 Task: Send an email with the signature Daisy Wilson with the subject 'Service renewal' and the message 'I am sorry for any miscommunication on our end.' from softage.1@softage.net to softage.4@softage.net with an attached document Data_sheet.pdf and move the email from Sent Items to the folder Network
Action: Key pressed n
Screenshot: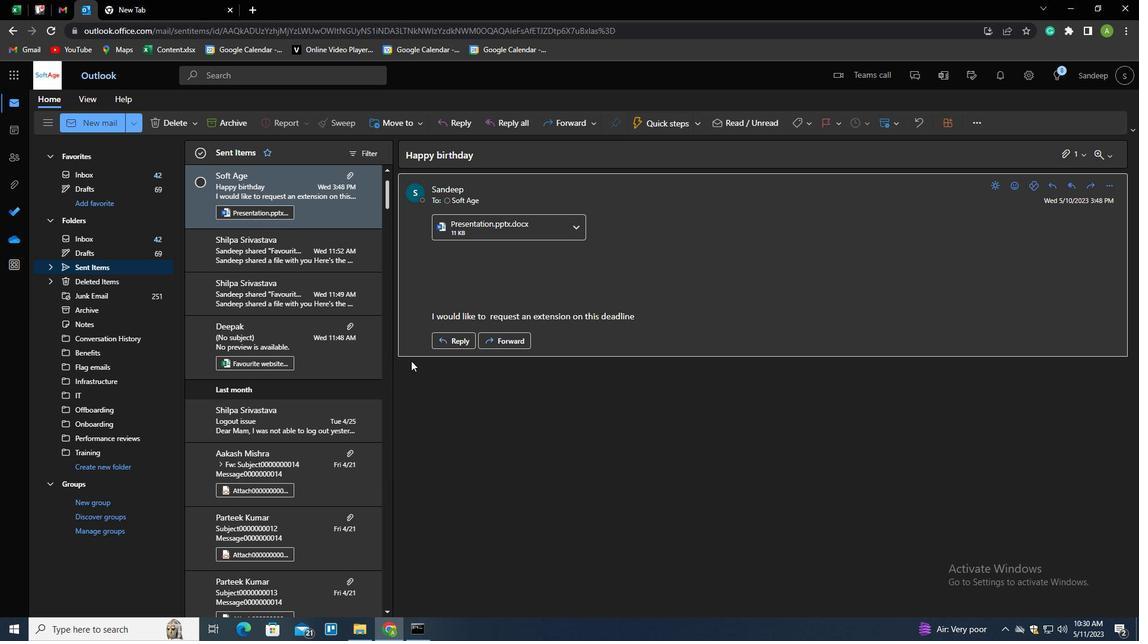 
Action: Mouse moved to (797, 125)
Screenshot: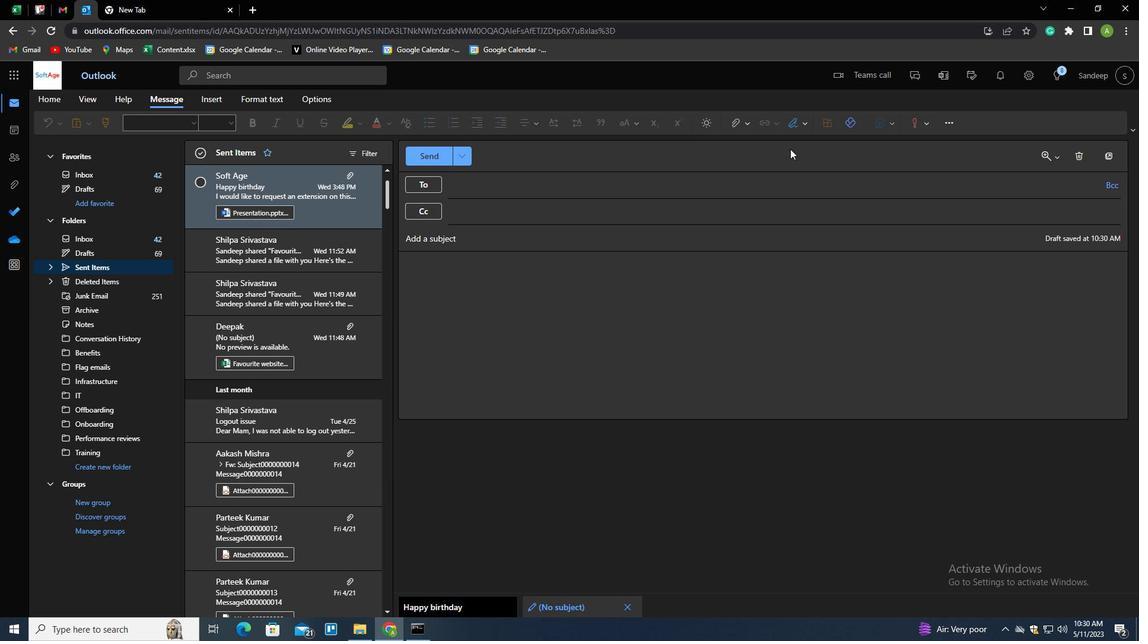
Action: Mouse pressed left at (797, 125)
Screenshot: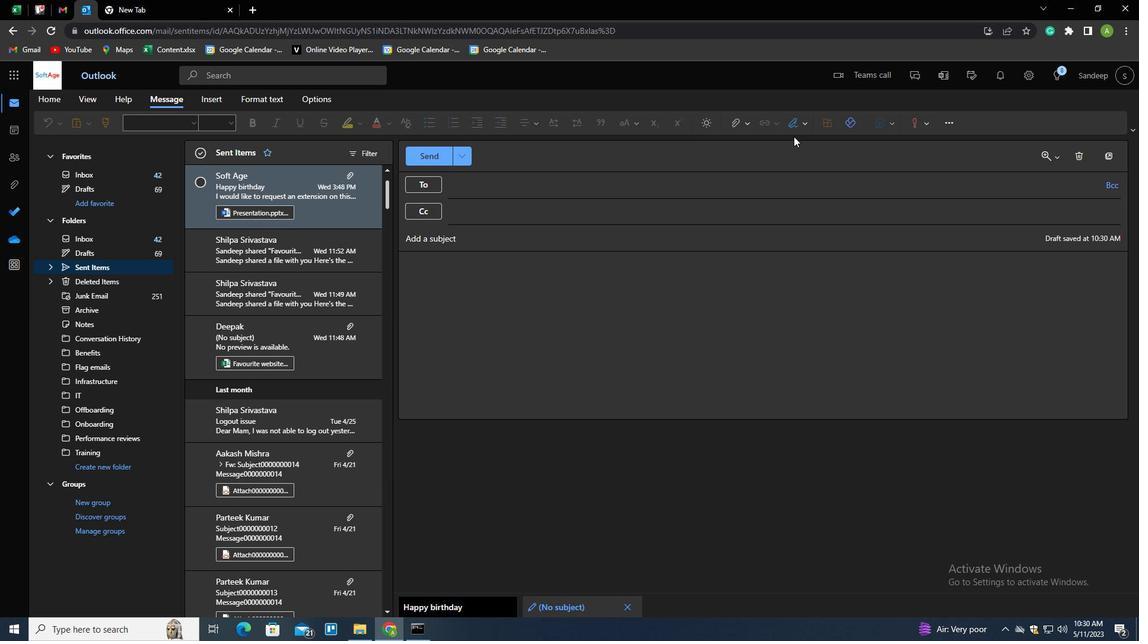 
Action: Mouse moved to (777, 170)
Screenshot: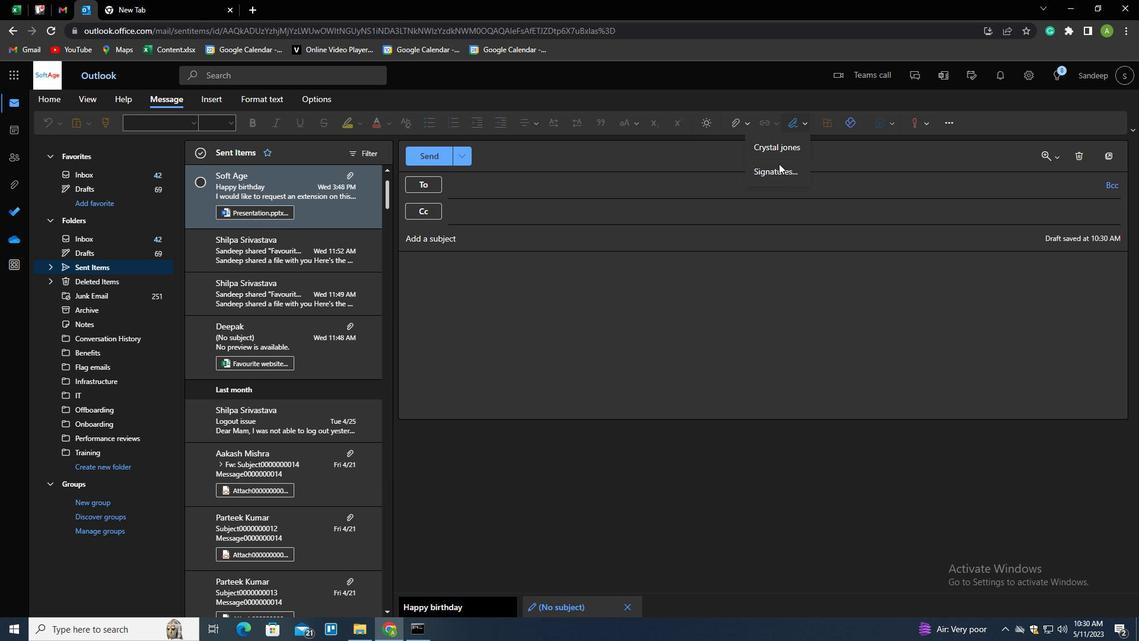 
Action: Mouse pressed left at (777, 170)
Screenshot: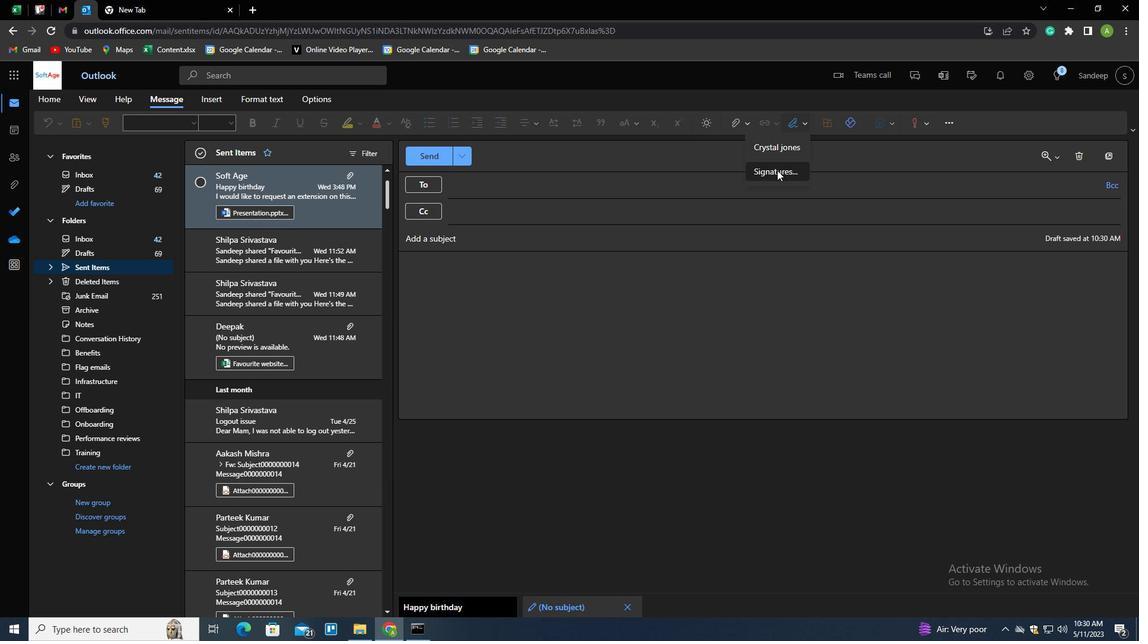 
Action: Mouse moved to (803, 213)
Screenshot: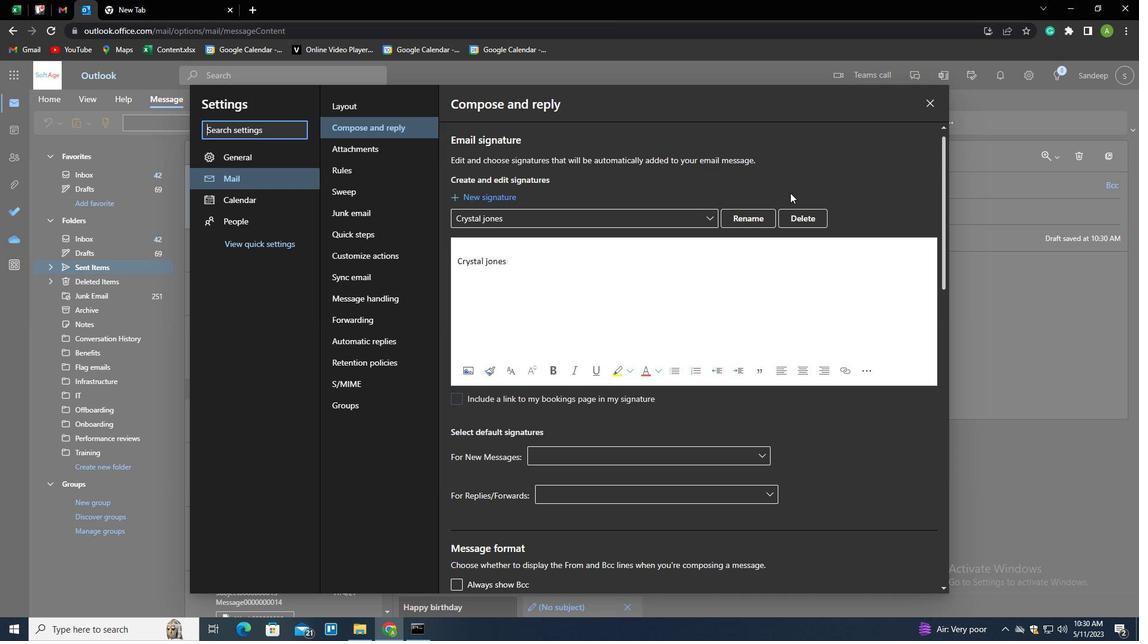 
Action: Mouse pressed left at (803, 213)
Screenshot: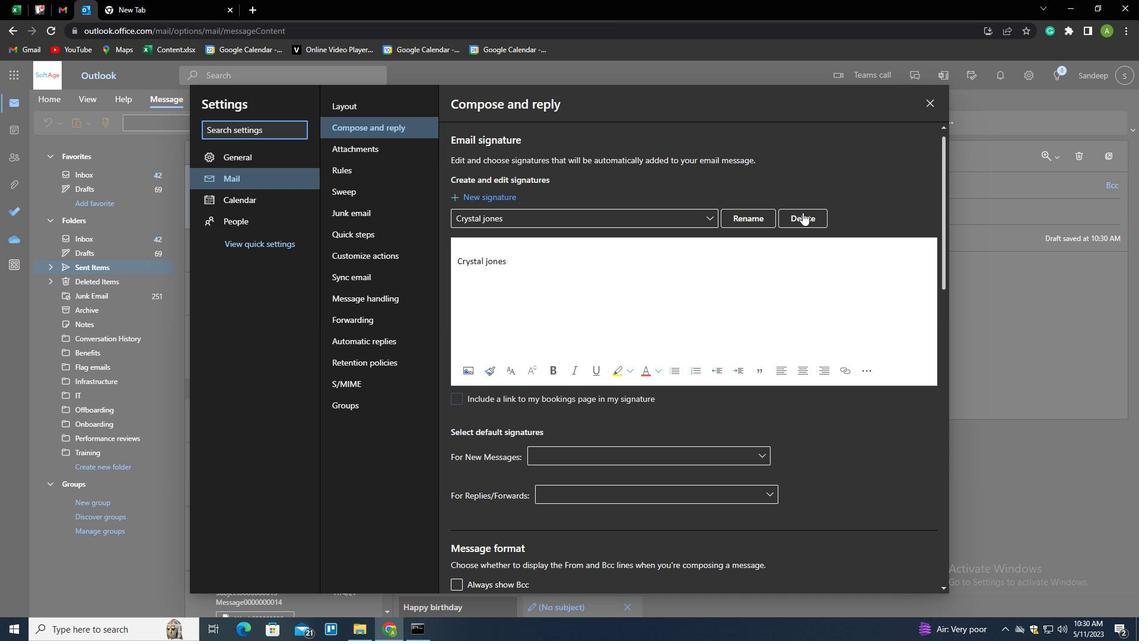 
Action: Mouse moved to (797, 215)
Screenshot: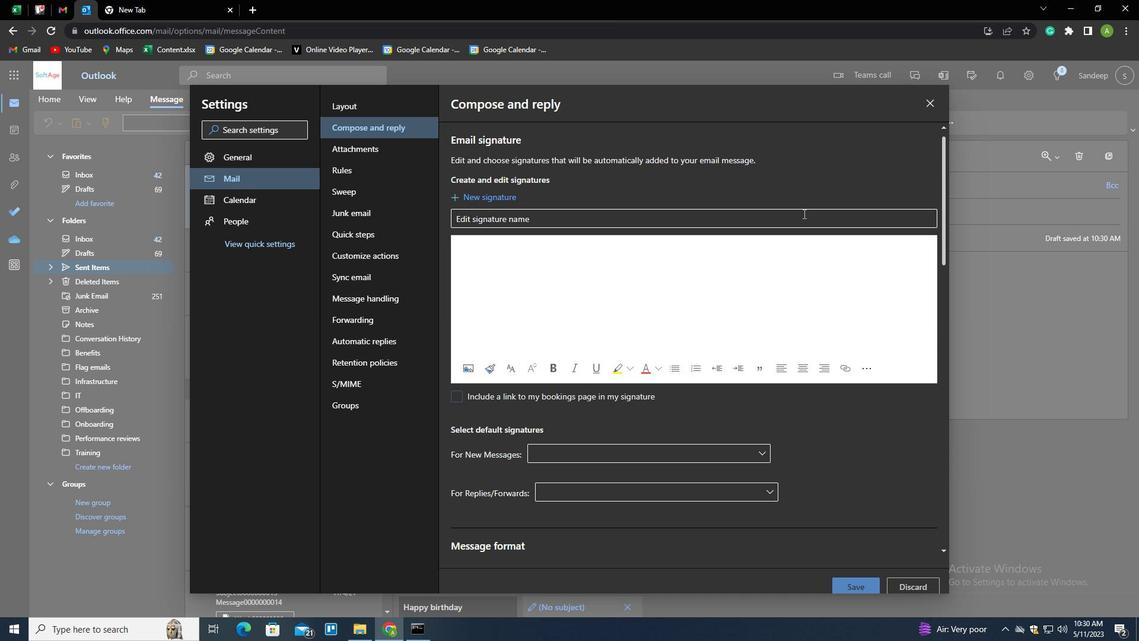 
Action: Mouse pressed left at (797, 215)
Screenshot: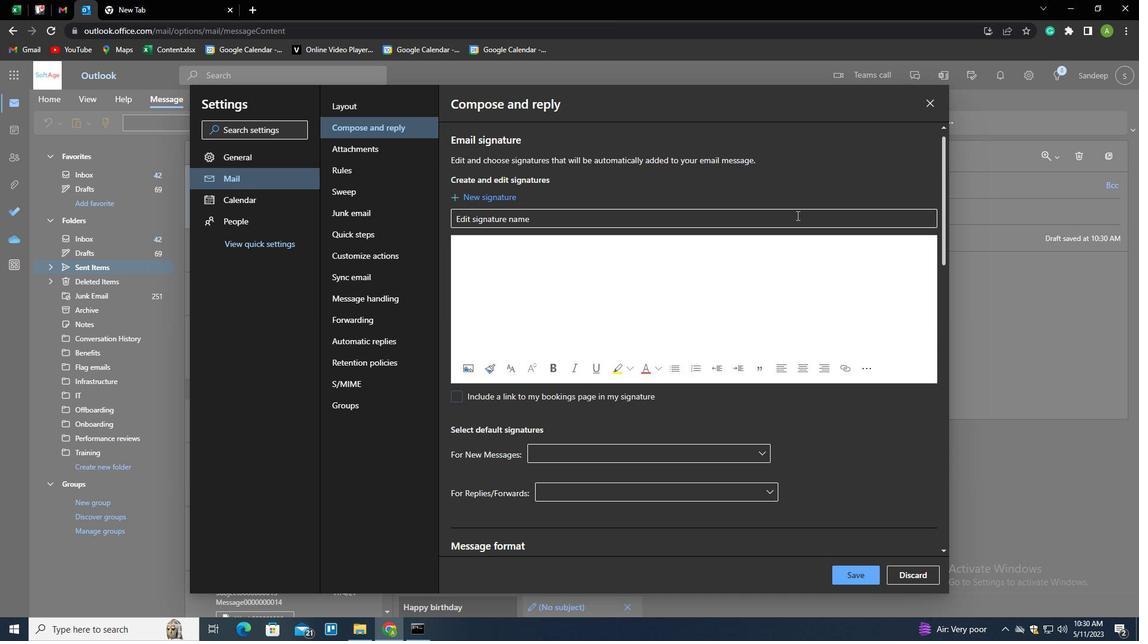 
Action: Mouse moved to (797, 215)
Screenshot: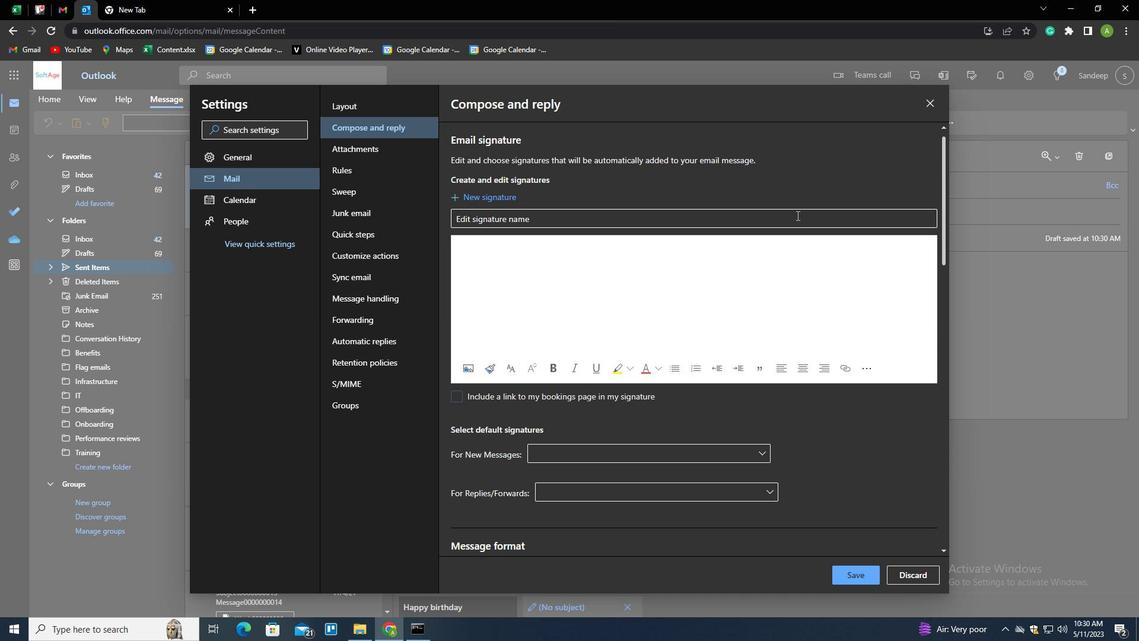 
Action: Key pressed <Key.shift>DAUS<Key.backspace><Key.backspace>ISY<Key.space><Key.shift>WILSON<Key.tab><Key.shift_r><Key.enter><Key.enter><Key.shift>DAISY<Key.space><Key.shift><Key.shift>WILSON
Screenshot: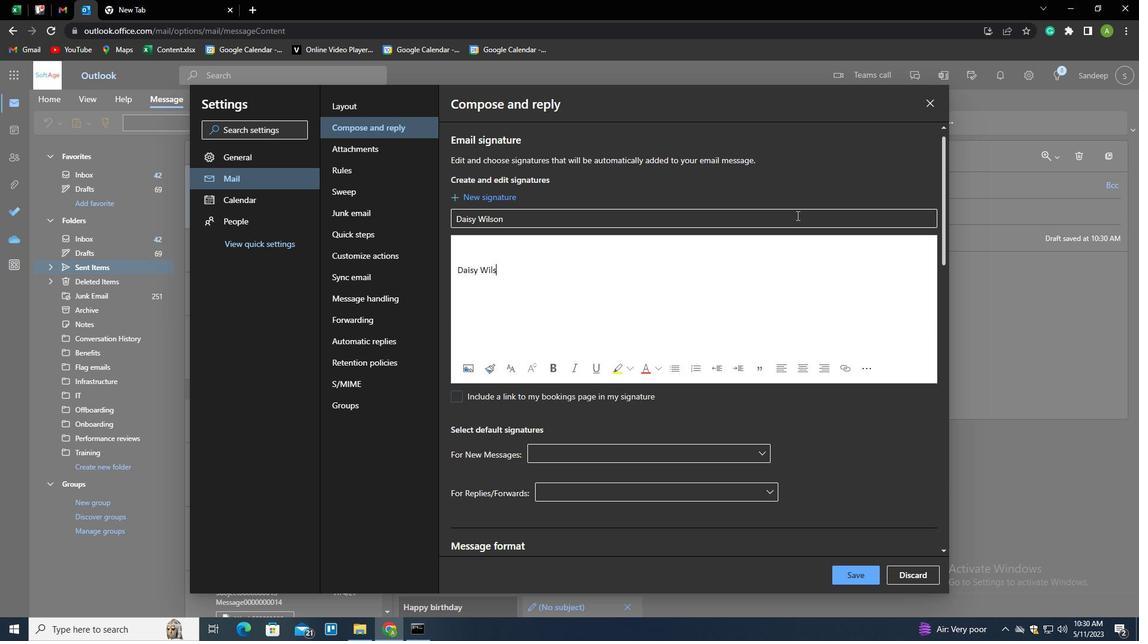 
Action: Mouse moved to (840, 575)
Screenshot: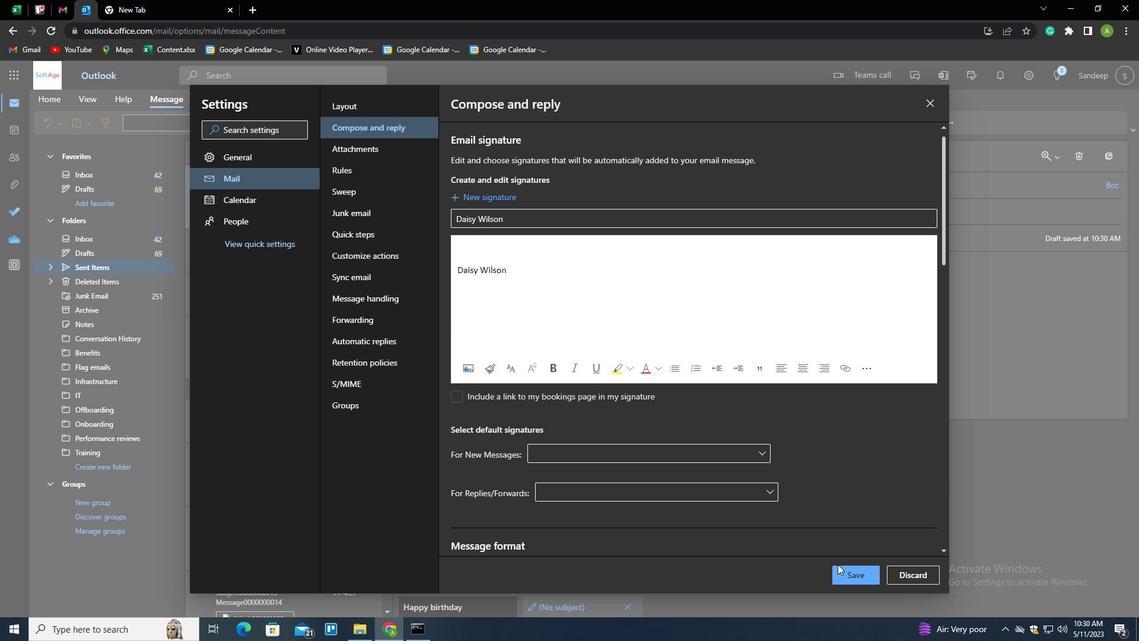 
Action: Mouse pressed left at (840, 575)
Screenshot: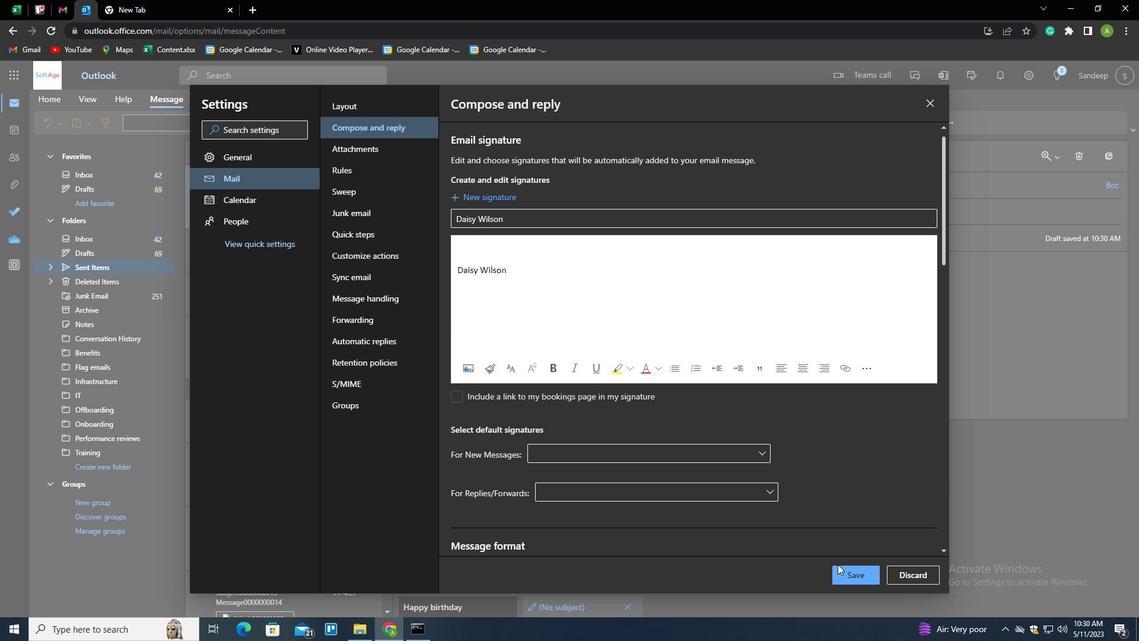 
Action: Mouse moved to (978, 365)
Screenshot: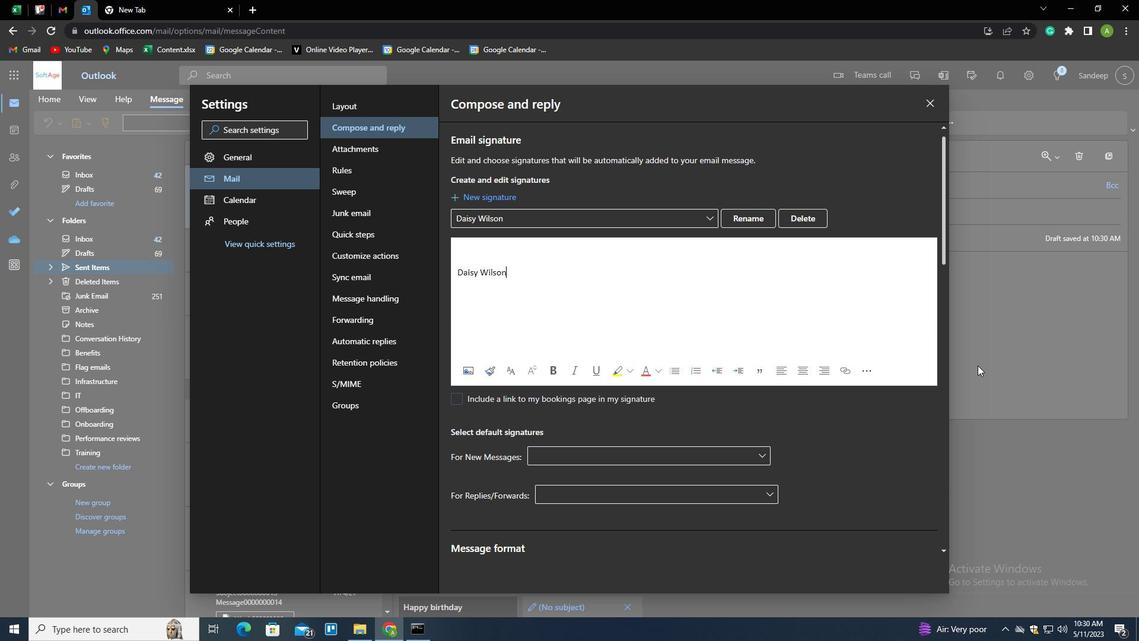 
Action: Mouse pressed left at (978, 365)
Screenshot: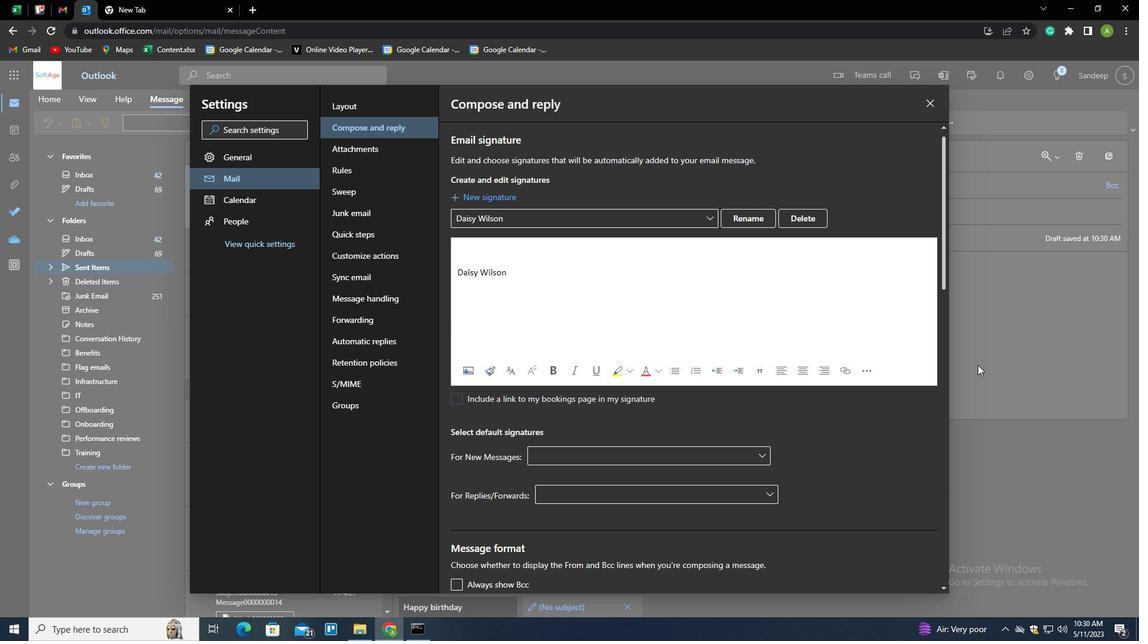 
Action: Mouse moved to (807, 129)
Screenshot: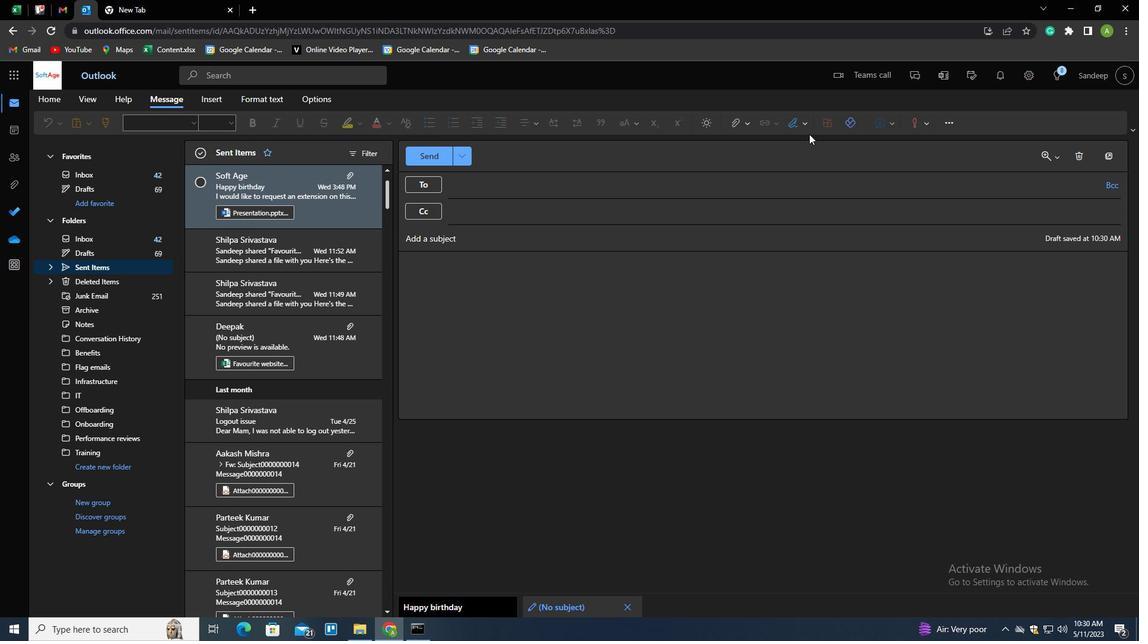 
Action: Mouse pressed left at (807, 129)
Screenshot: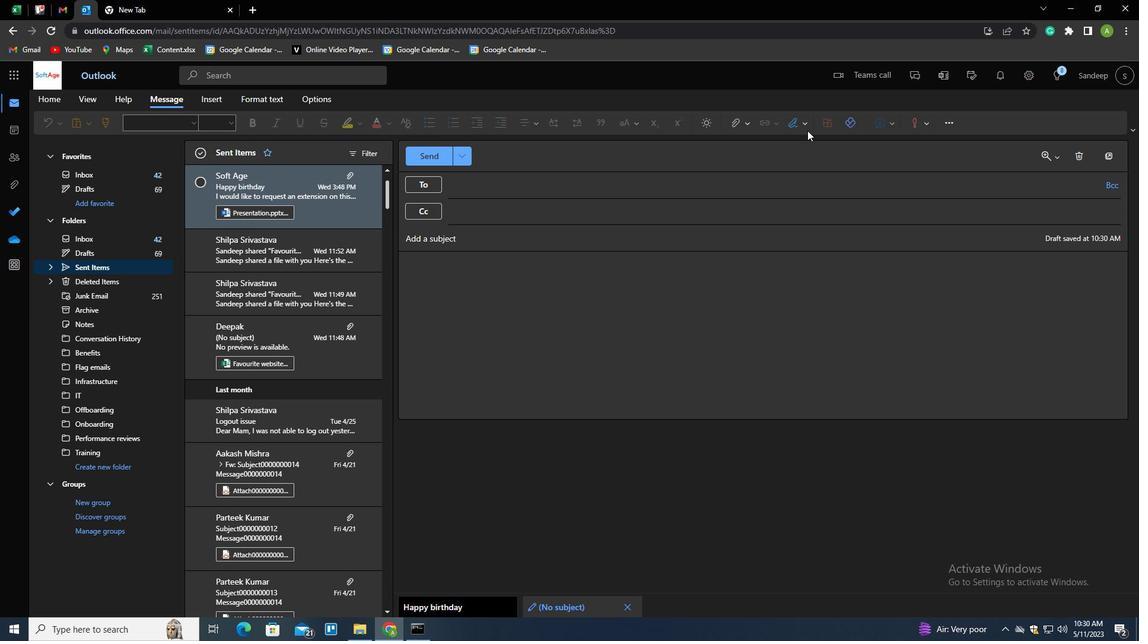 
Action: Mouse moved to (792, 143)
Screenshot: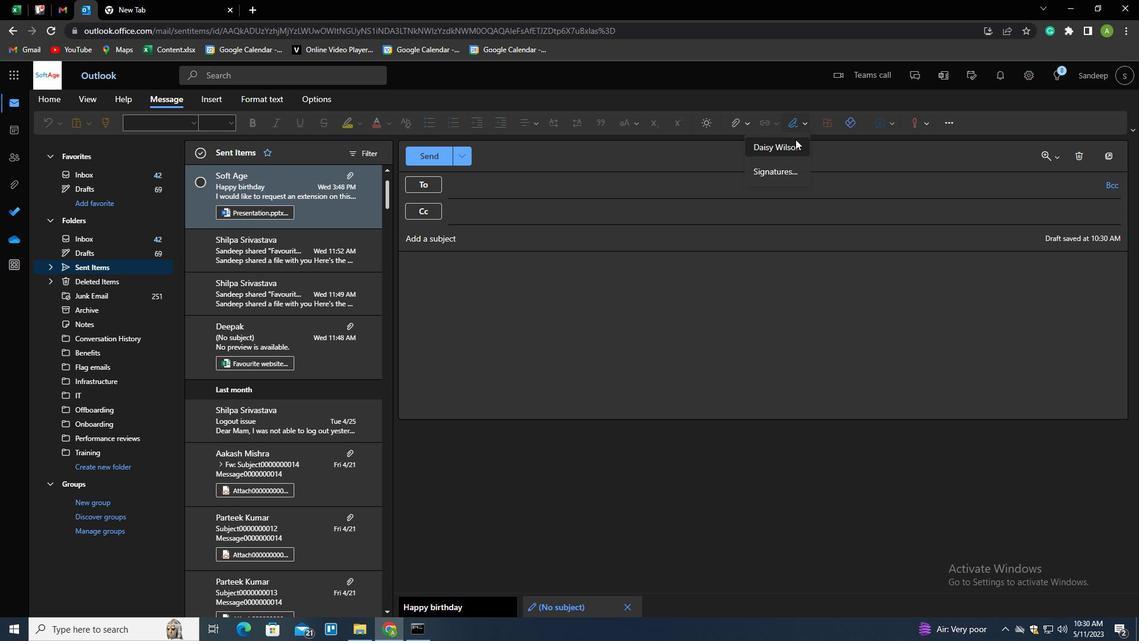 
Action: Mouse pressed left at (792, 143)
Screenshot: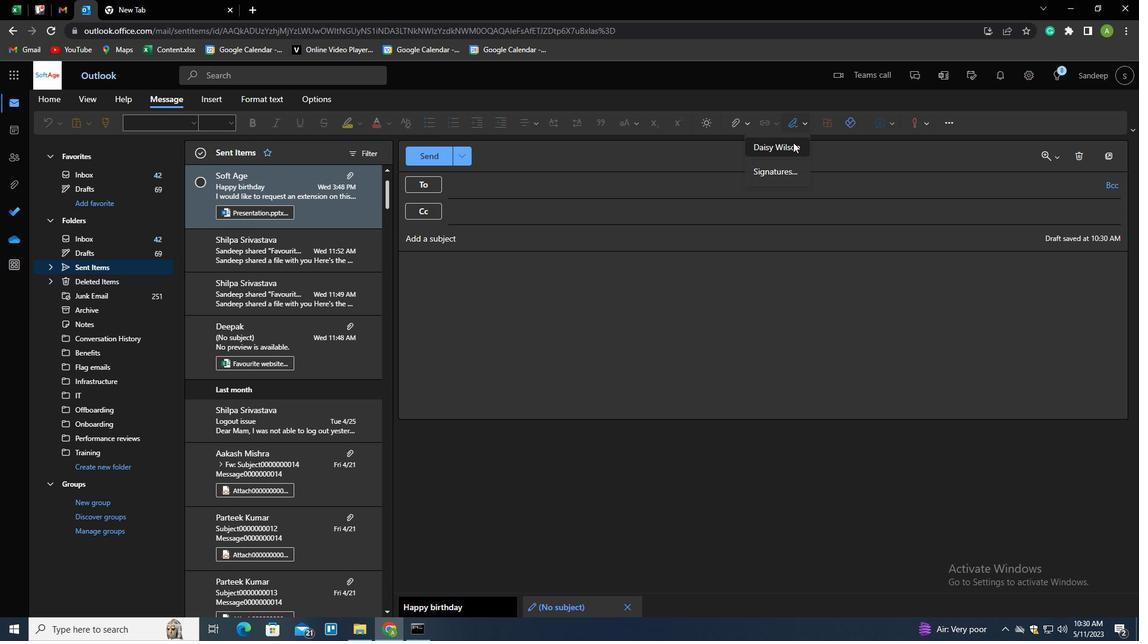 
Action: Mouse moved to (490, 236)
Screenshot: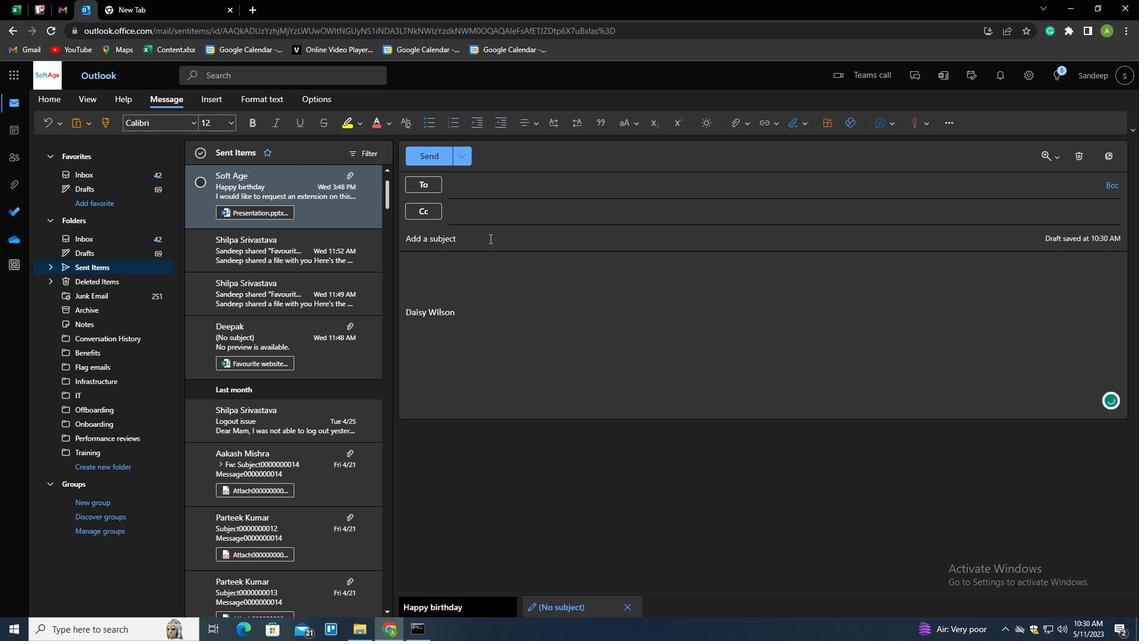 
Action: Mouse pressed left at (490, 236)
Screenshot: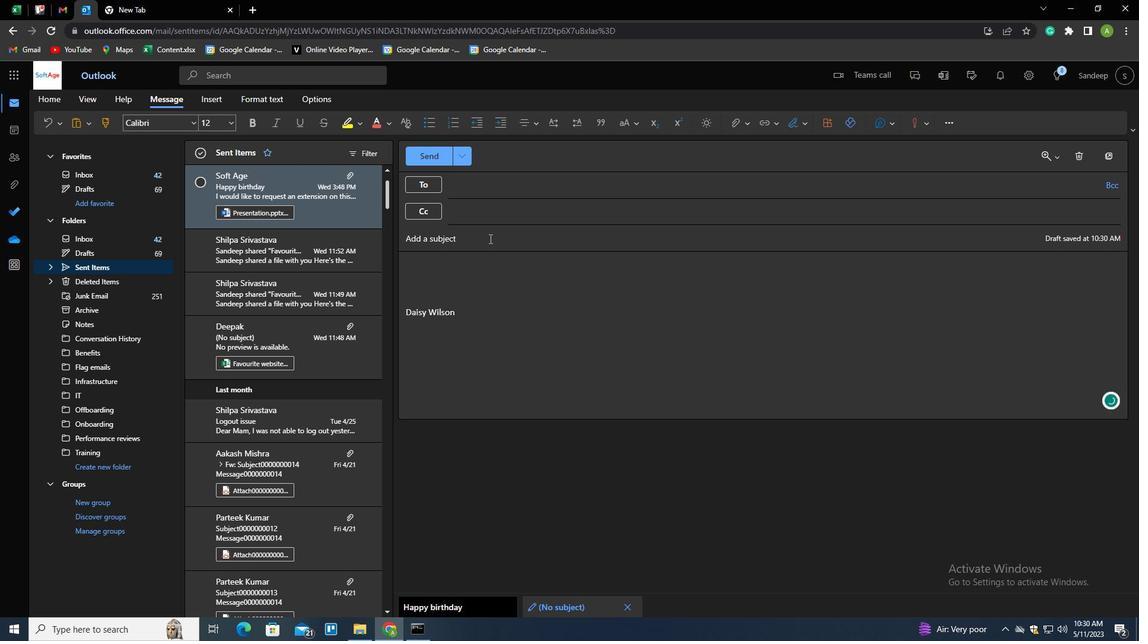 
Action: Key pressed <Key.shift>SERVICE<Key.space>RENEWAL
Screenshot: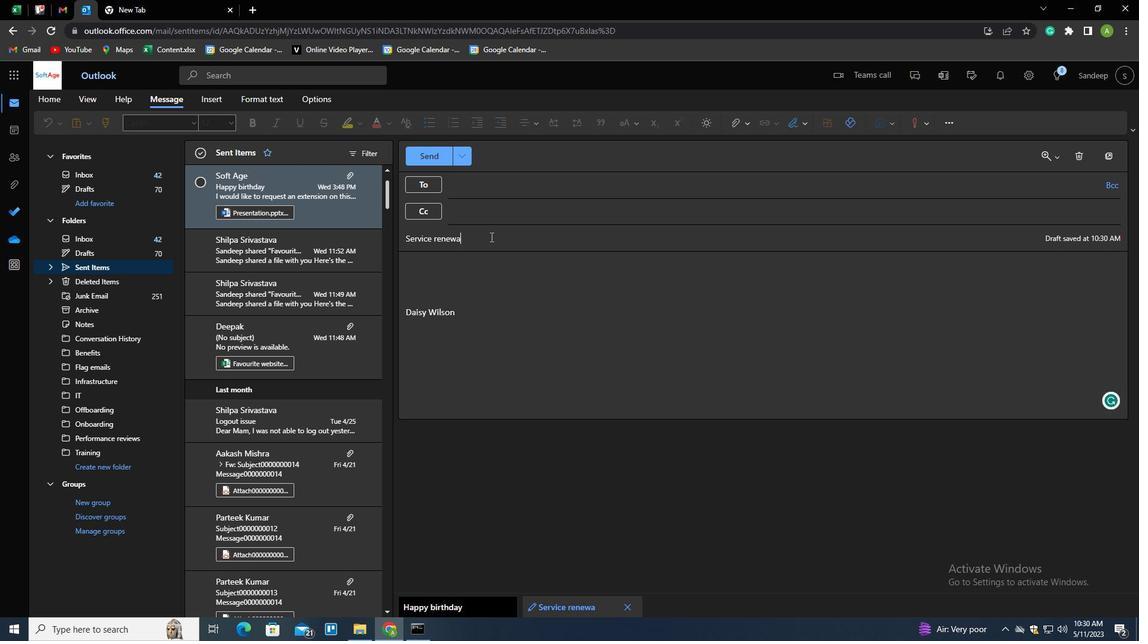 
Action: Mouse moved to (498, 312)
Screenshot: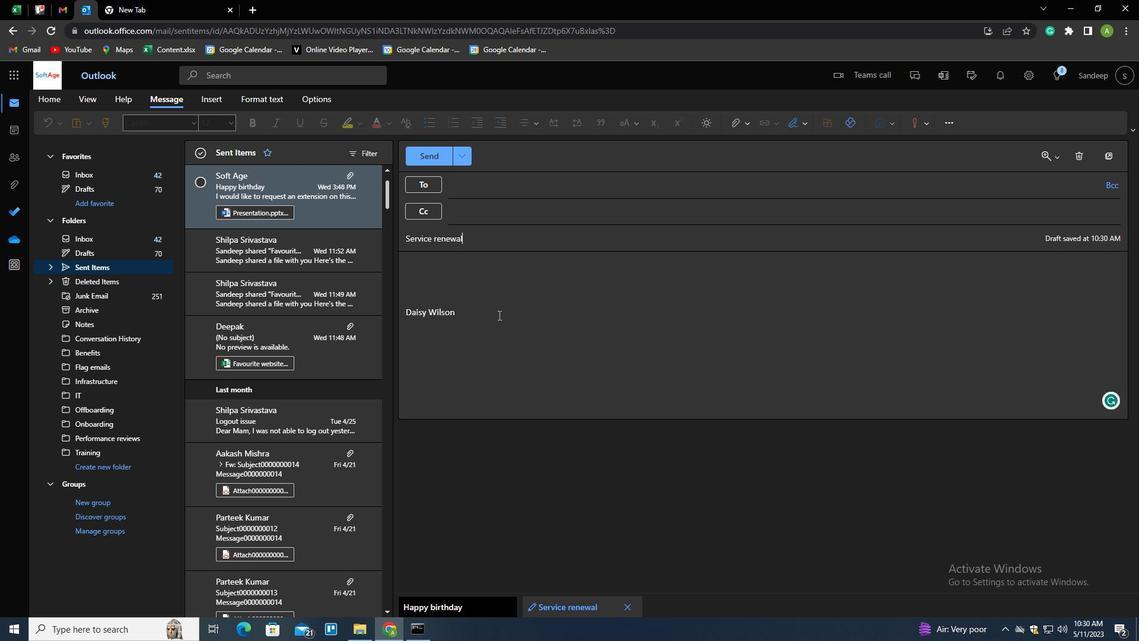 
Action: Mouse pressed left at (498, 312)
Screenshot: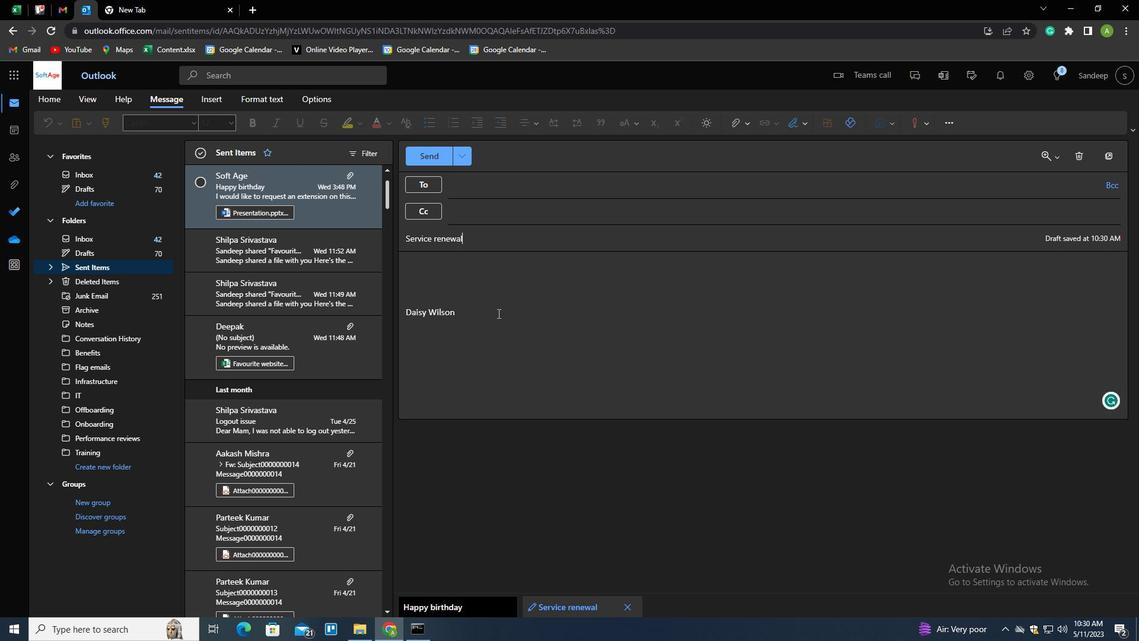 
Action: Key pressed <Key.shift_r><Key.enter><Key.shift>T<Key.backspace><Key.shift>I<Key.space>AM<Key.space>SORRY<Key.space>FOR<Key.space>ANY<Key.space>MISCOMMUNICATION<Key.space>ON<Key.space>OUR<Key.space>END.
Screenshot: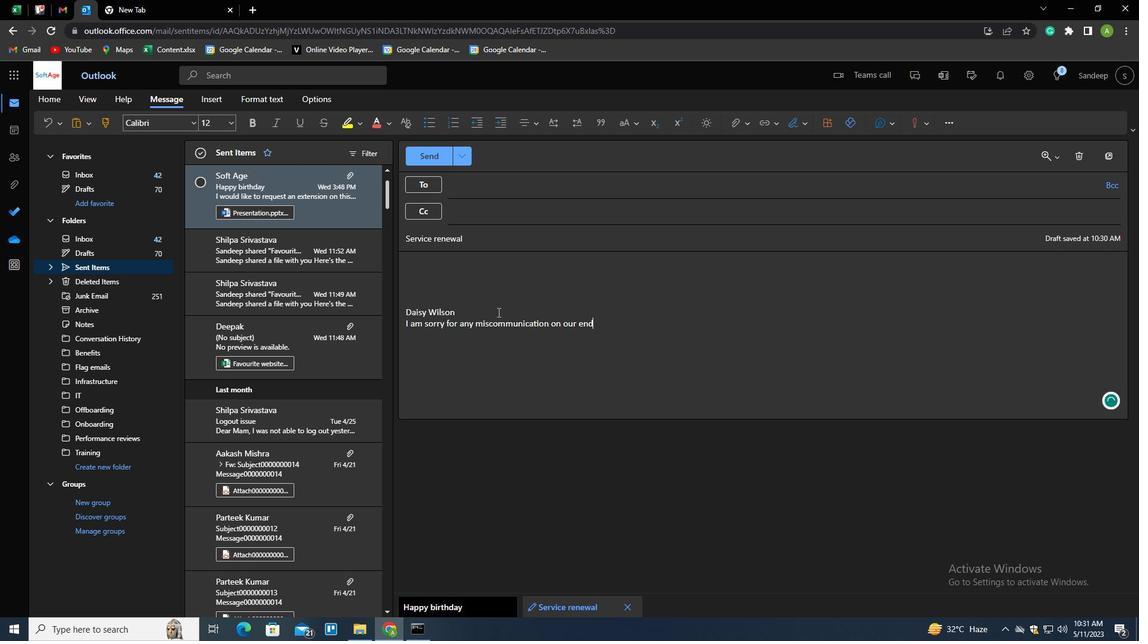 
Action: Mouse moved to (479, 188)
Screenshot: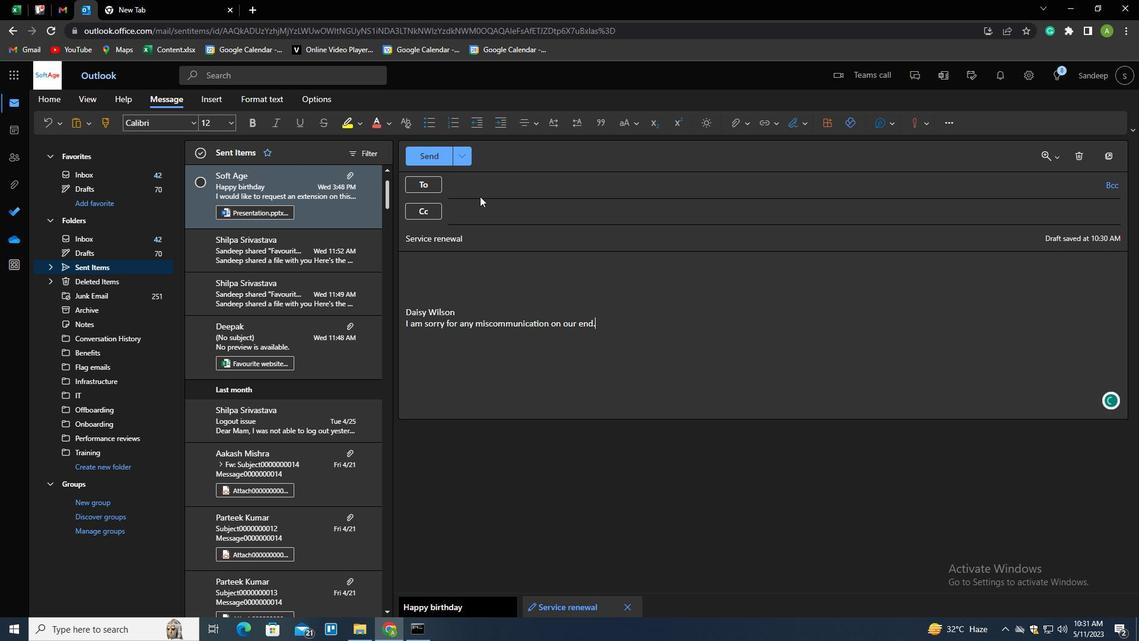 
Action: Mouse pressed left at (479, 188)
Screenshot: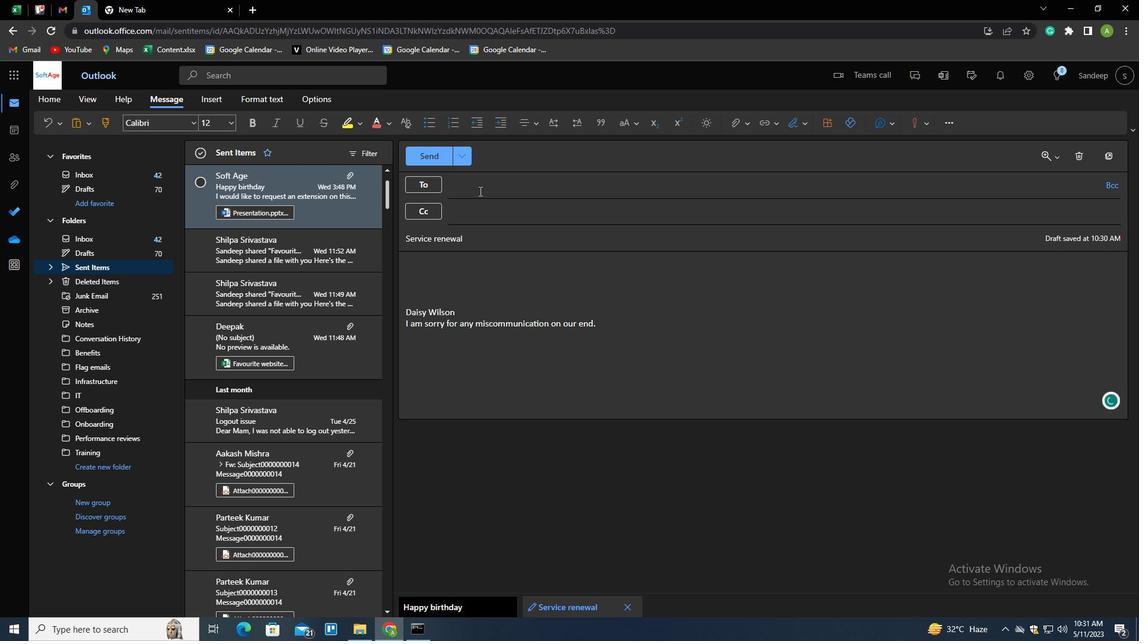
Action: Key pressed SOFTAGE.4
Screenshot: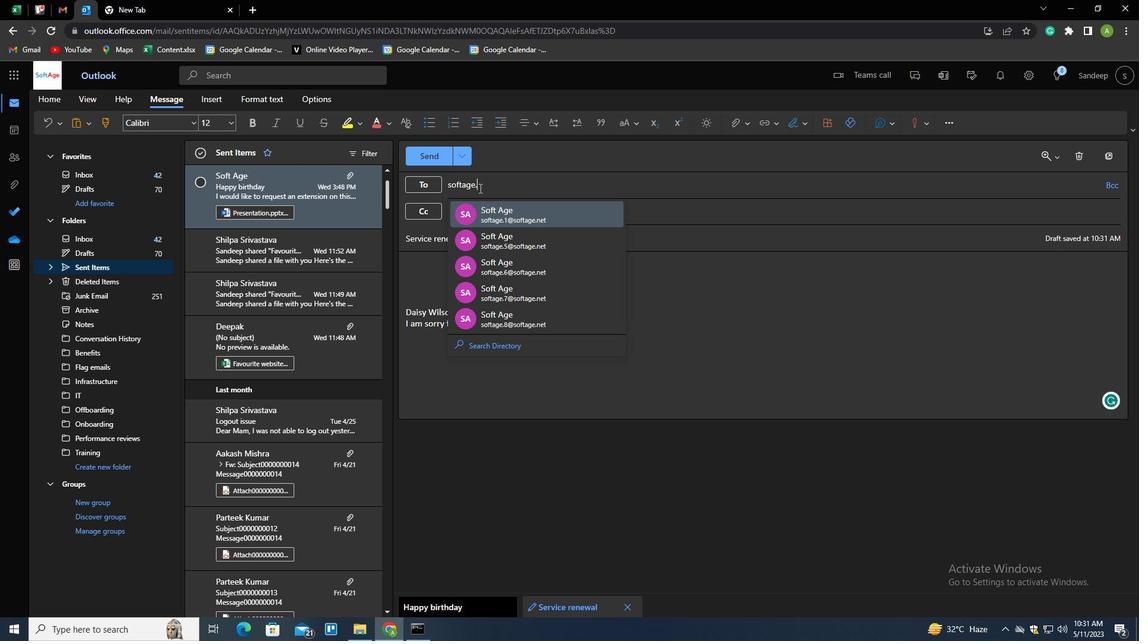 
Action: Mouse moved to (495, 211)
Screenshot: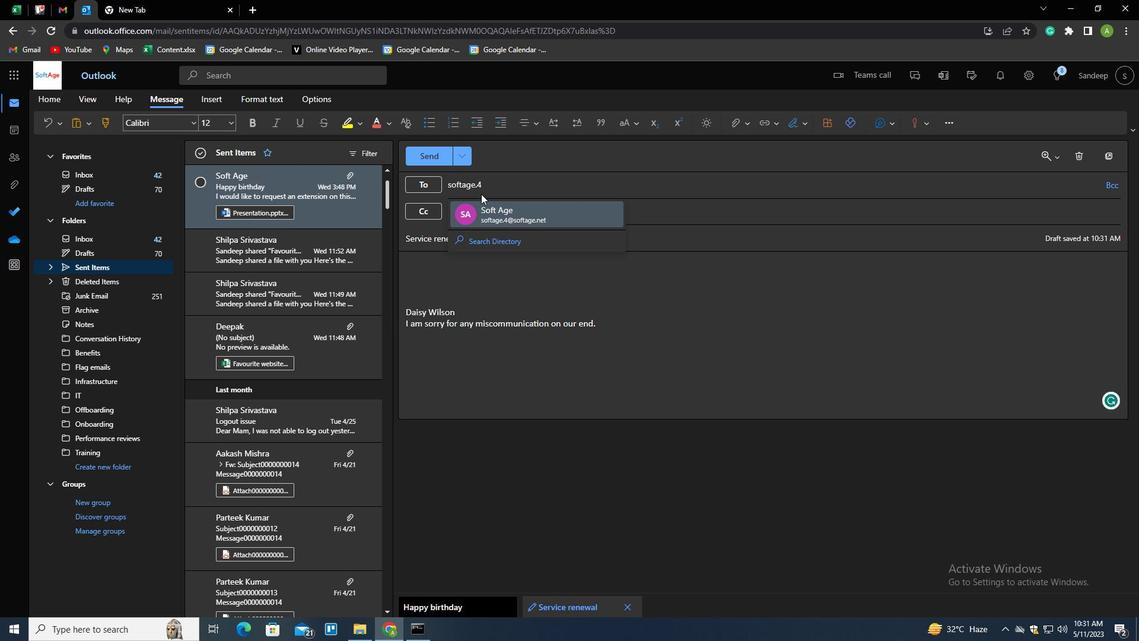 
Action: Mouse pressed left at (495, 211)
Screenshot: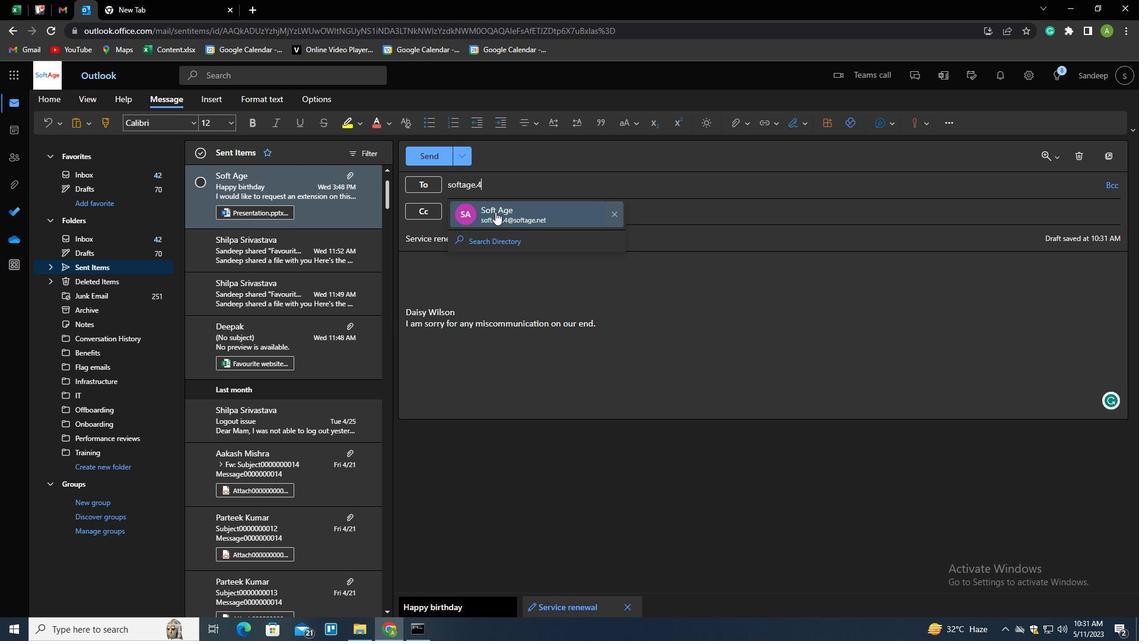 
Action: Mouse moved to (110, 471)
Screenshot: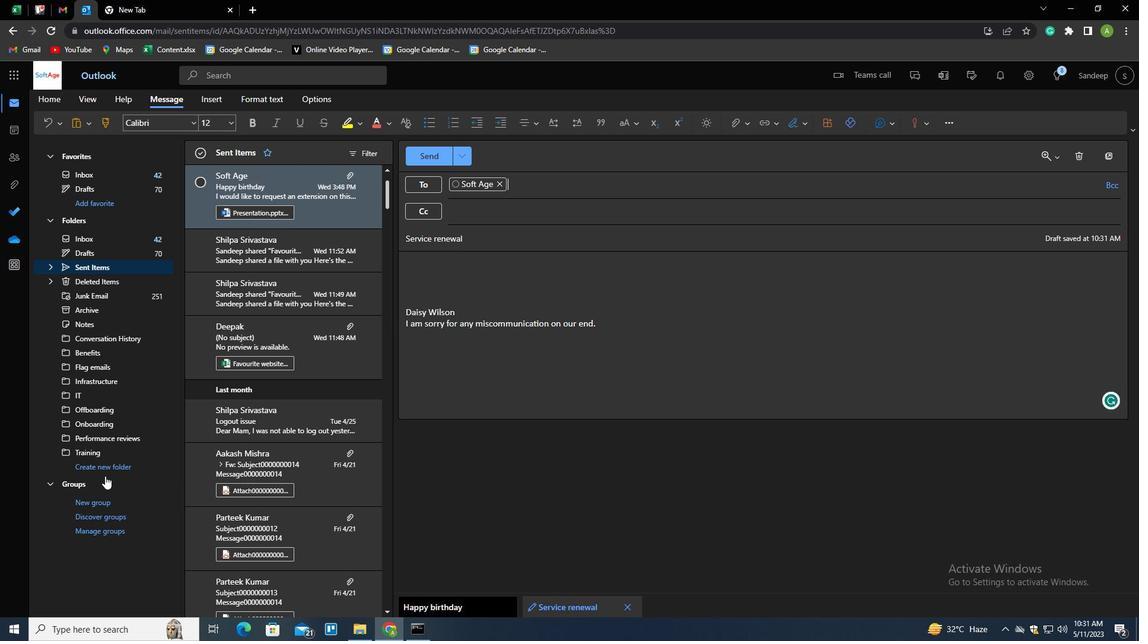 
Action: Mouse pressed left at (110, 471)
Screenshot: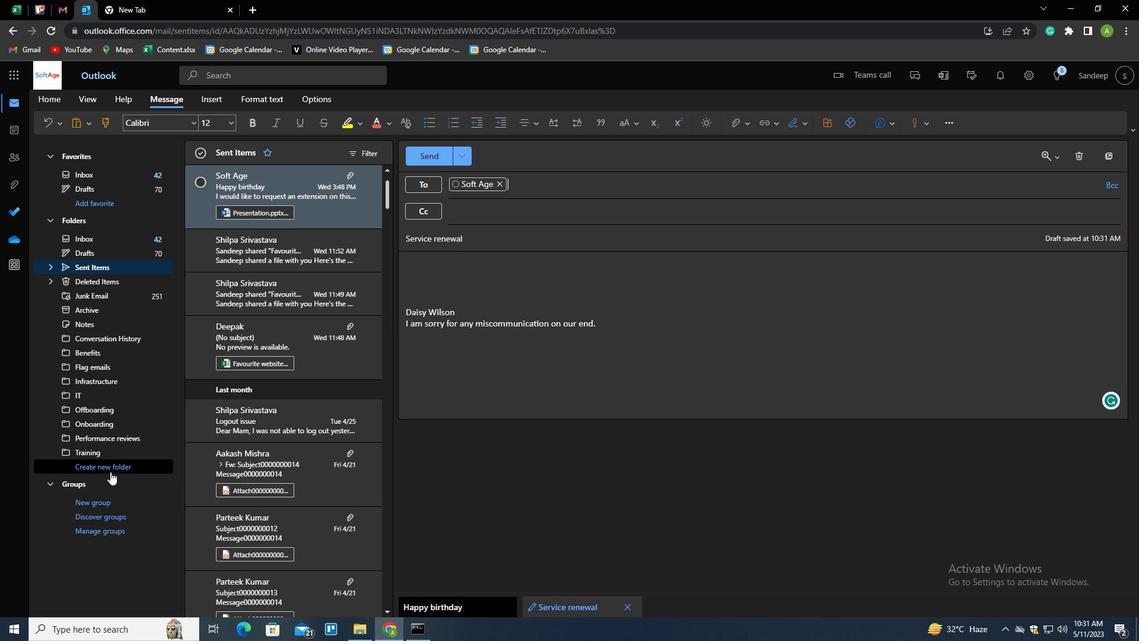 
Action: Key pressed <Key.shift><Key.shift><Key.shift><Key.shift><Key.shift><Key.shift><Key.shift><Key.shift><Key.shift><Key.shift><Key.shift><Key.shift><Key.shift><Key.shift><Key.shift><Key.shift><Key.shift><Key.shift><Key.shift><Key.shift><Key.shift><Key.shift><Key.shift><Key.shift><Key.shift><Key.shift><Key.shift><Key.shift><Key.shift><Key.shift><Key.shift><Key.shift><Key.shift><Key.shift><Key.shift><Key.shift><Key.shift><Key.shift>NETWORK<Key.enter>
Screenshot: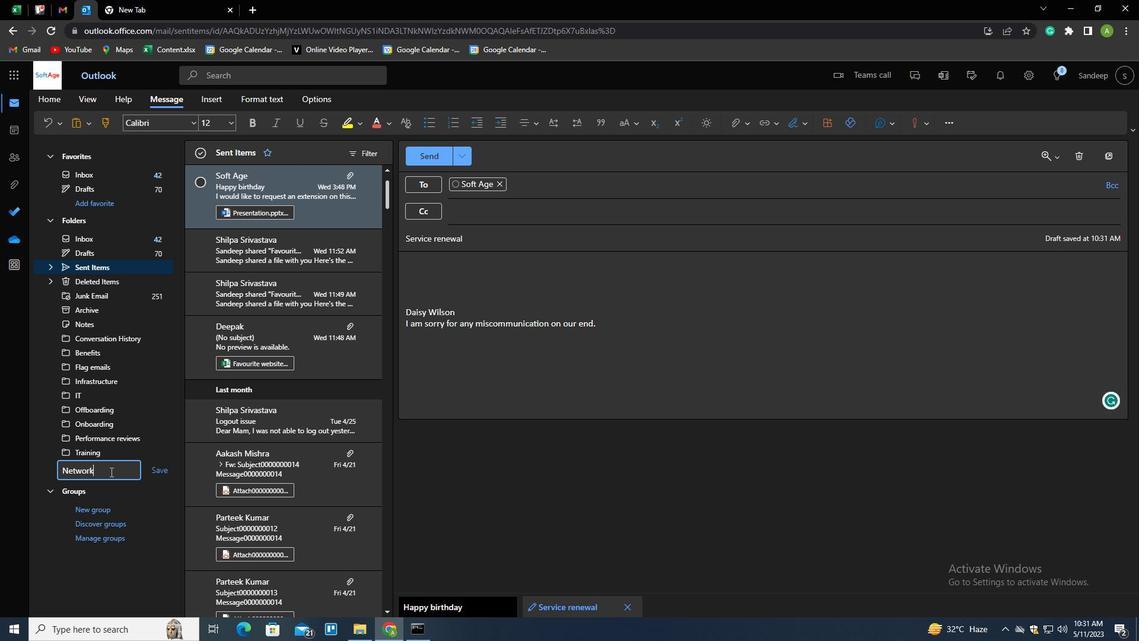 
Action: Mouse moved to (623, 296)
Screenshot: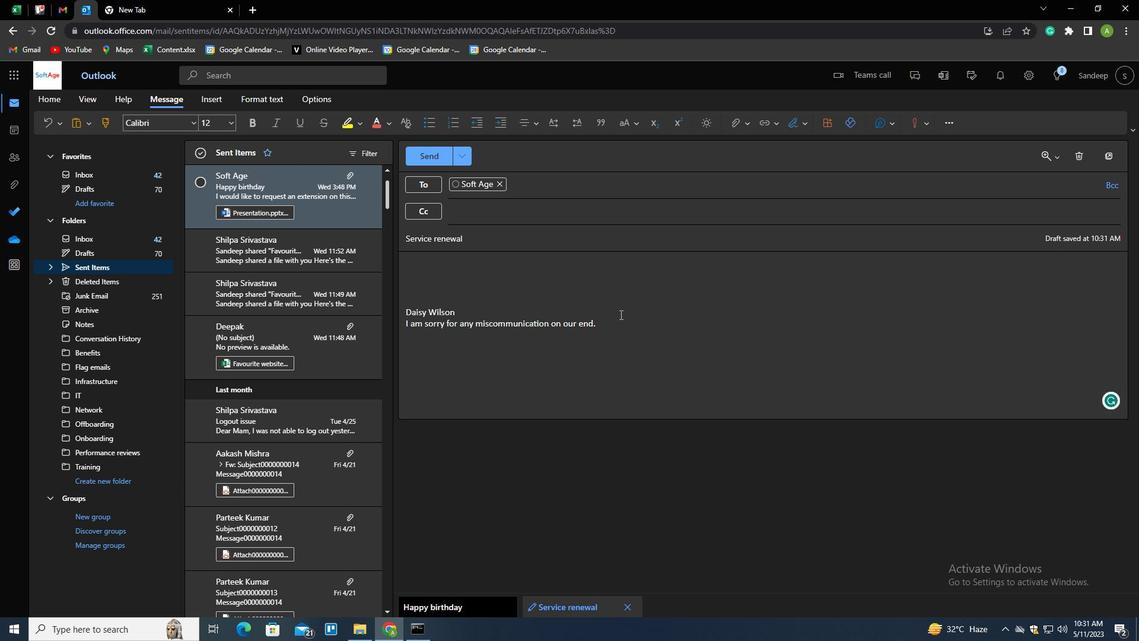 
Action: Mouse pressed left at (623, 296)
Screenshot: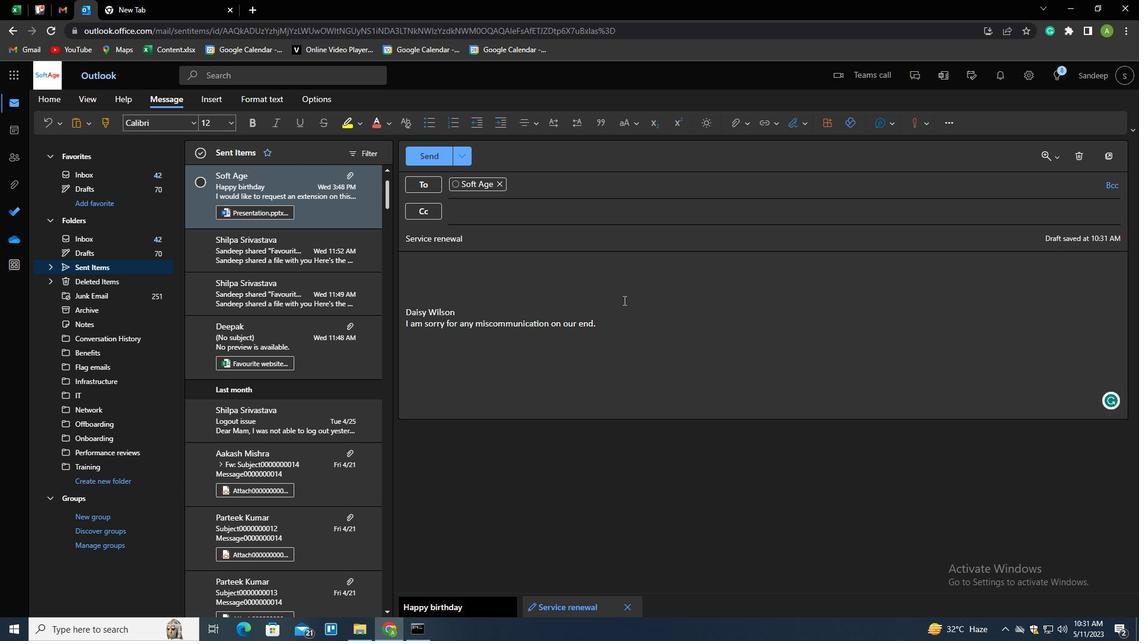 
Action: Mouse moved to (745, 125)
Screenshot: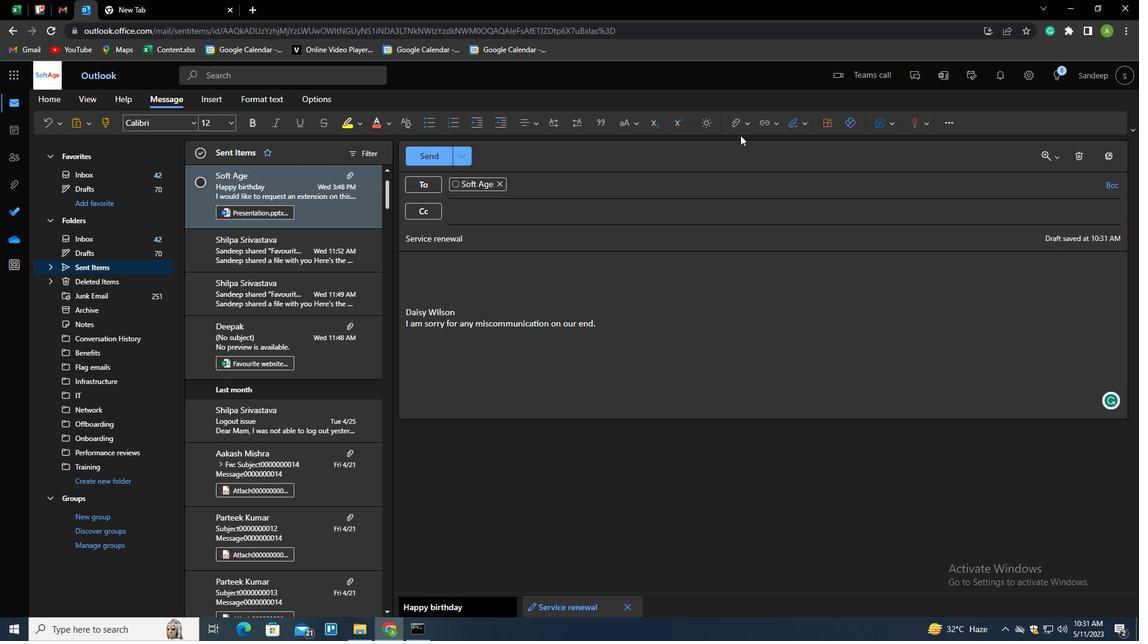 
Action: Mouse pressed left at (745, 125)
Screenshot: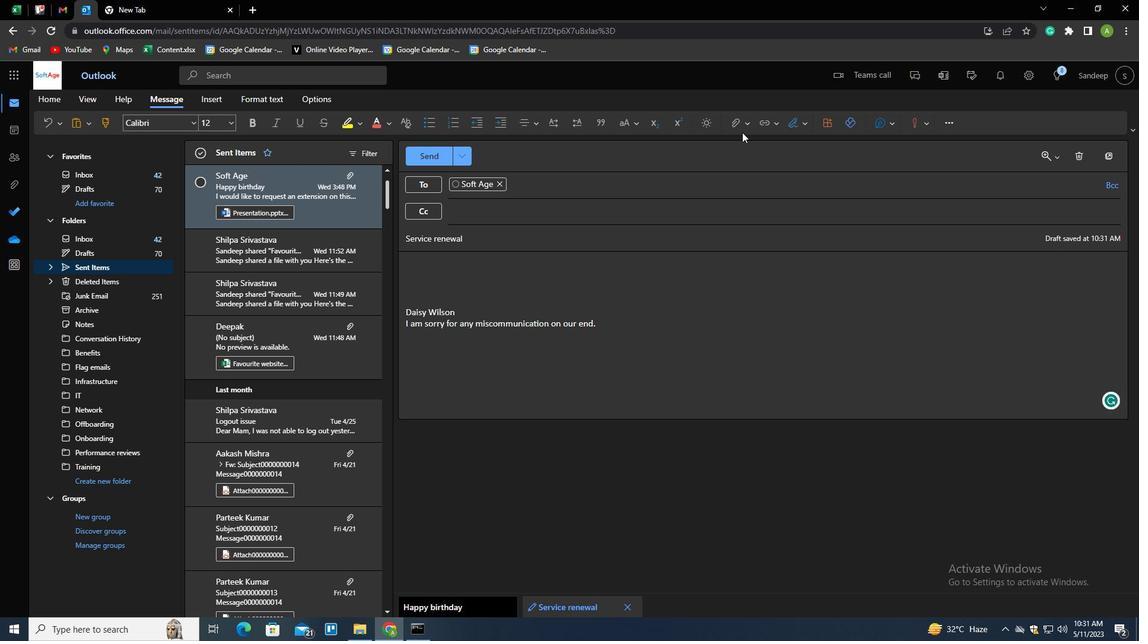 
Action: Mouse moved to (694, 148)
Screenshot: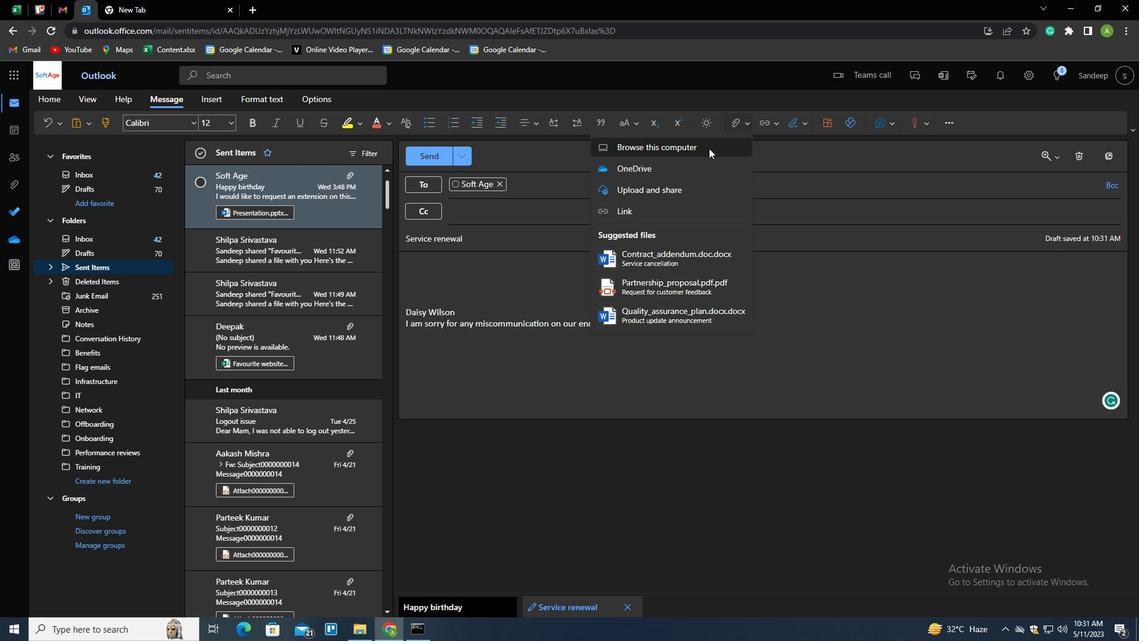 
Action: Mouse pressed left at (694, 148)
Screenshot: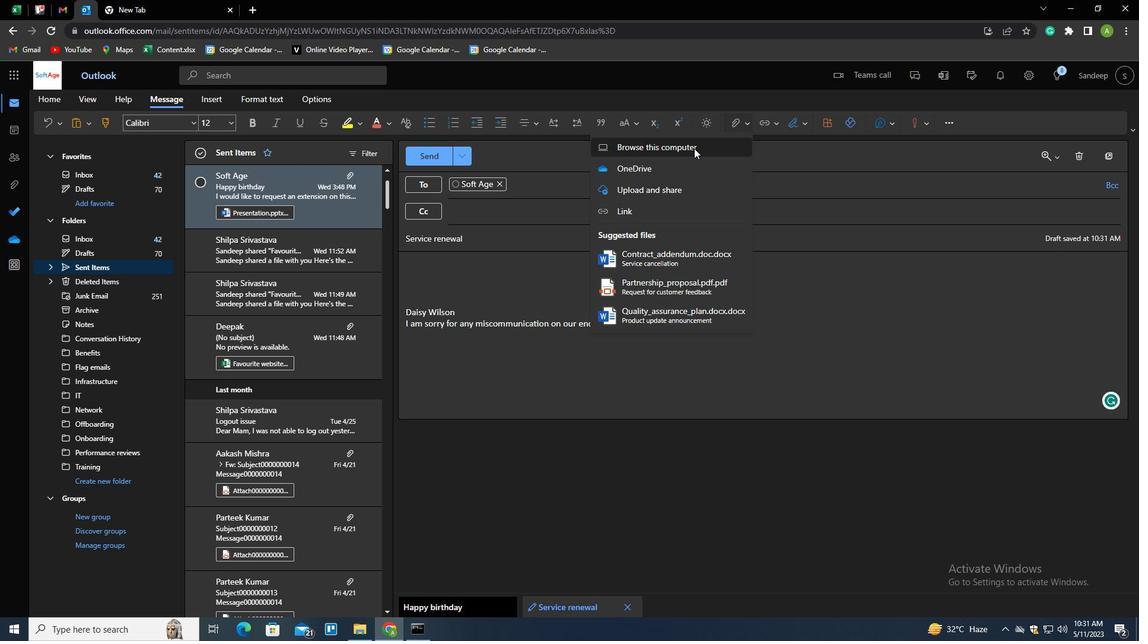 
Action: Mouse moved to (216, 249)
Screenshot: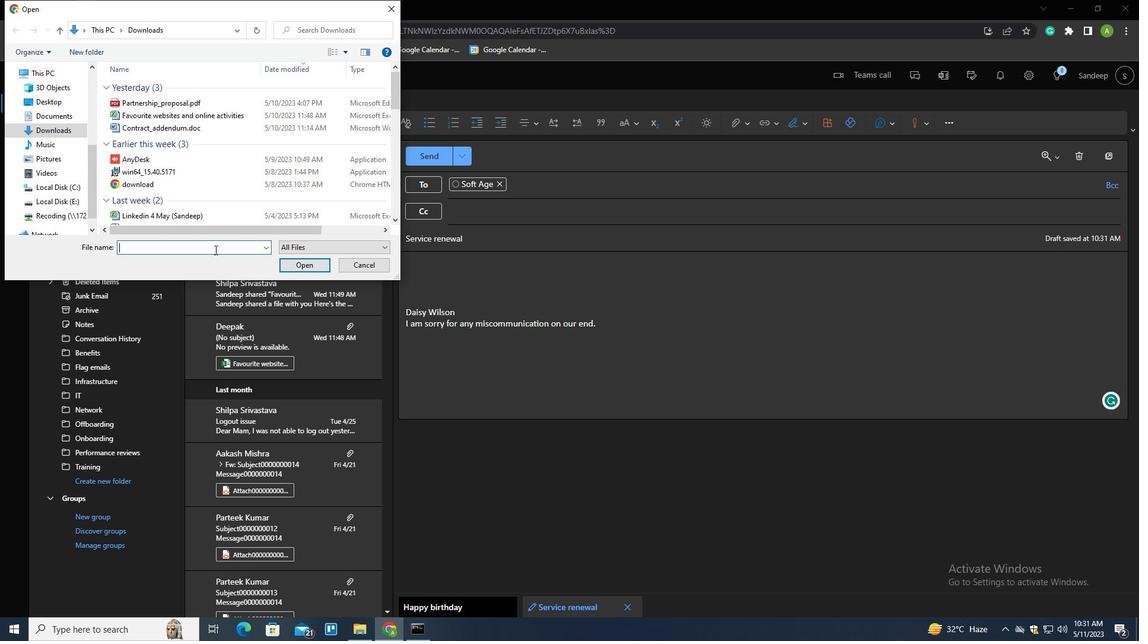 
Action: Mouse pressed left at (216, 249)
Screenshot: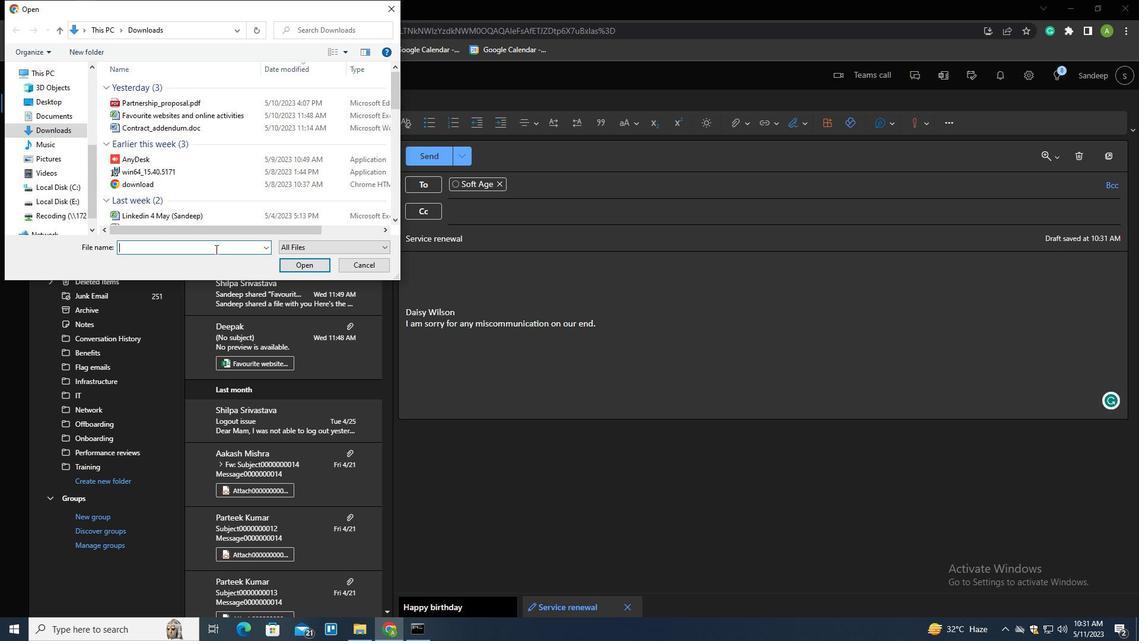 
Action: Mouse moved to (195, 105)
Screenshot: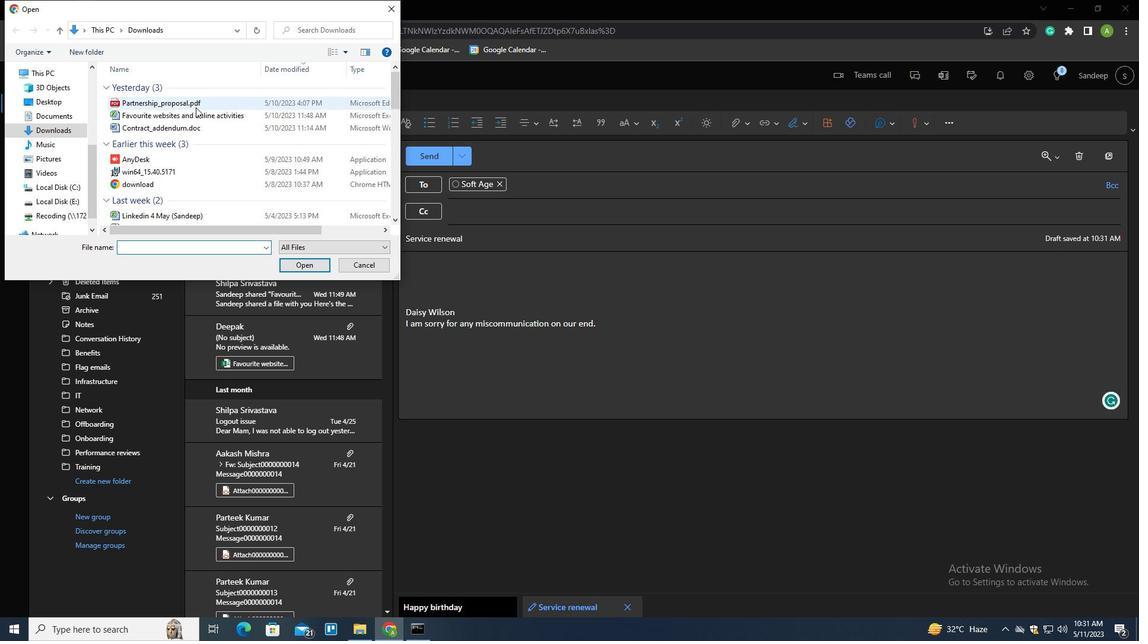 
Action: Mouse pressed left at (195, 105)
Screenshot: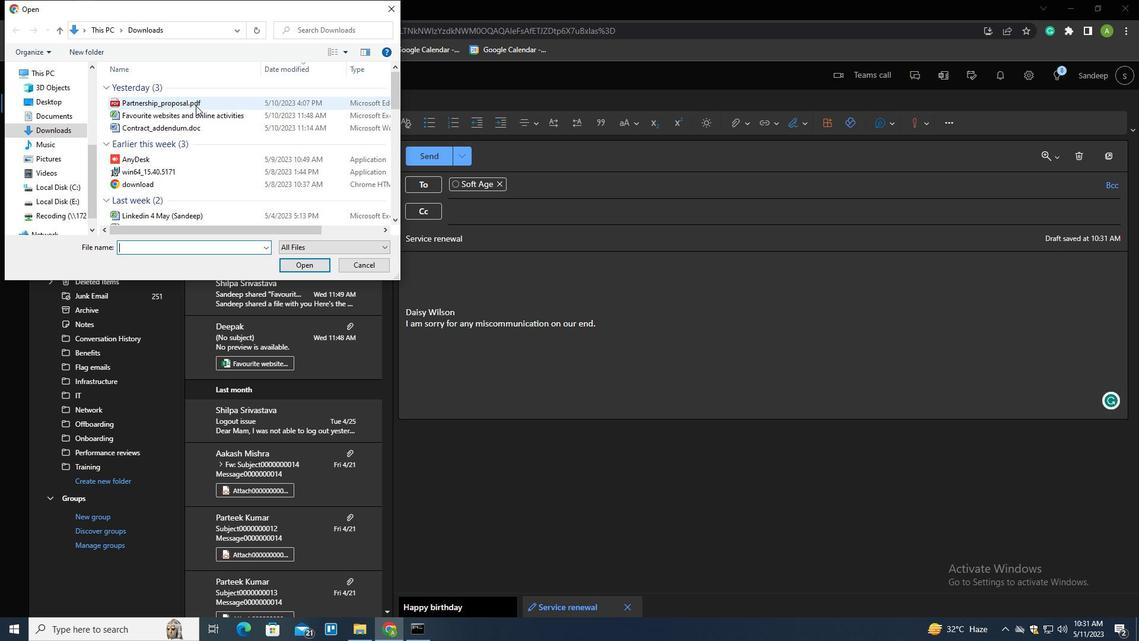 
Action: Mouse moved to (195, 103)
Screenshot: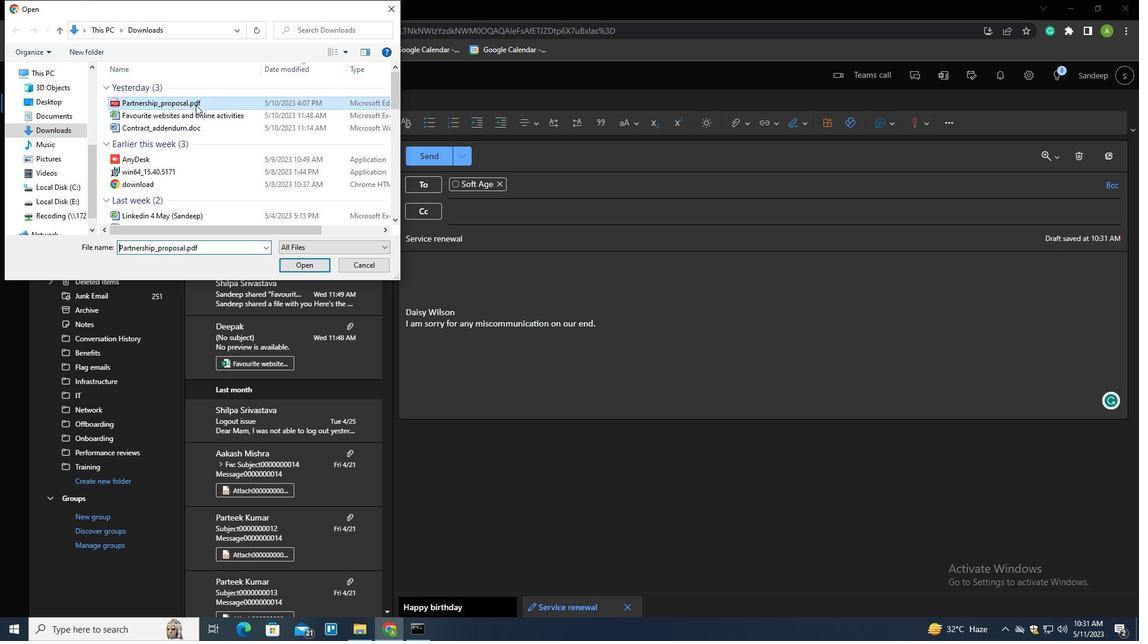 
Action: Mouse pressed right at (195, 103)
Screenshot: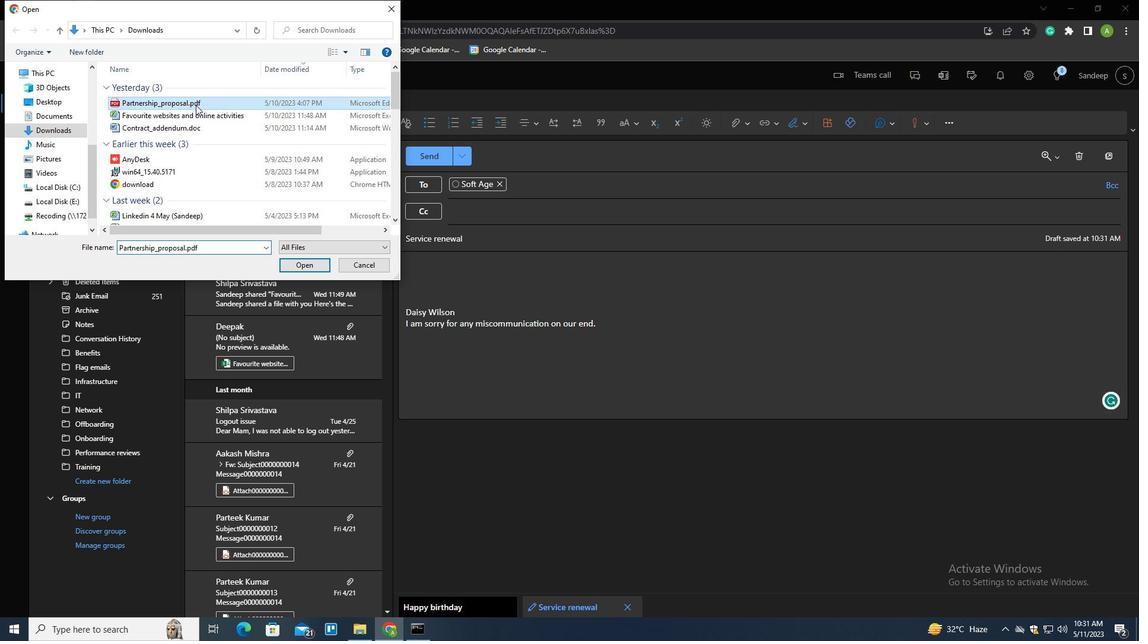 
Action: Mouse moved to (226, 293)
Screenshot: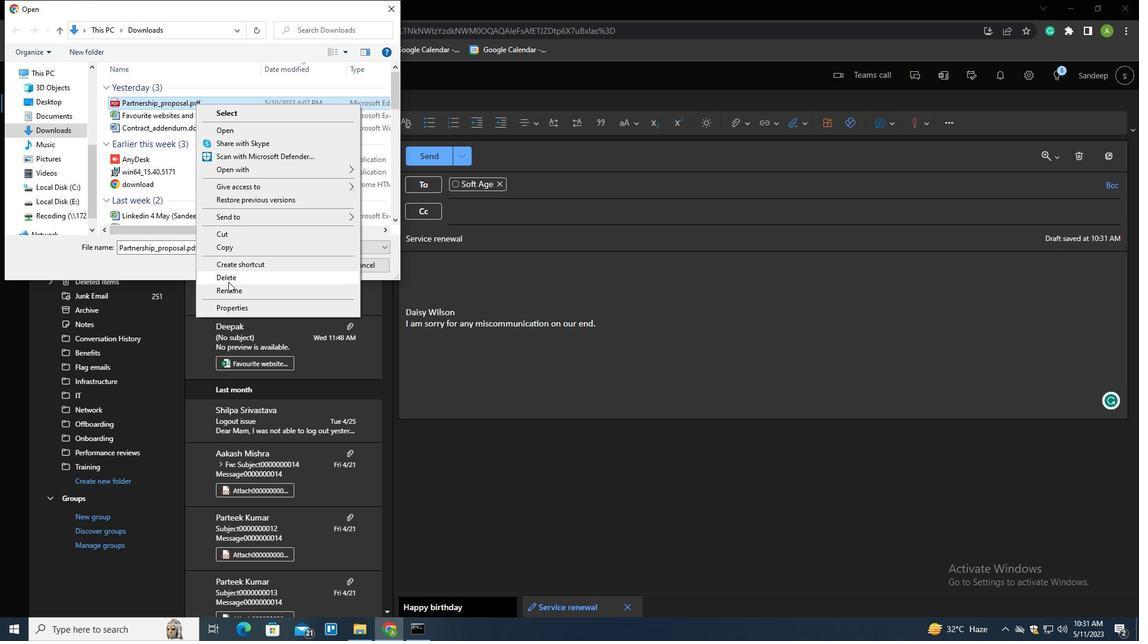 
Action: Mouse pressed left at (226, 293)
Screenshot: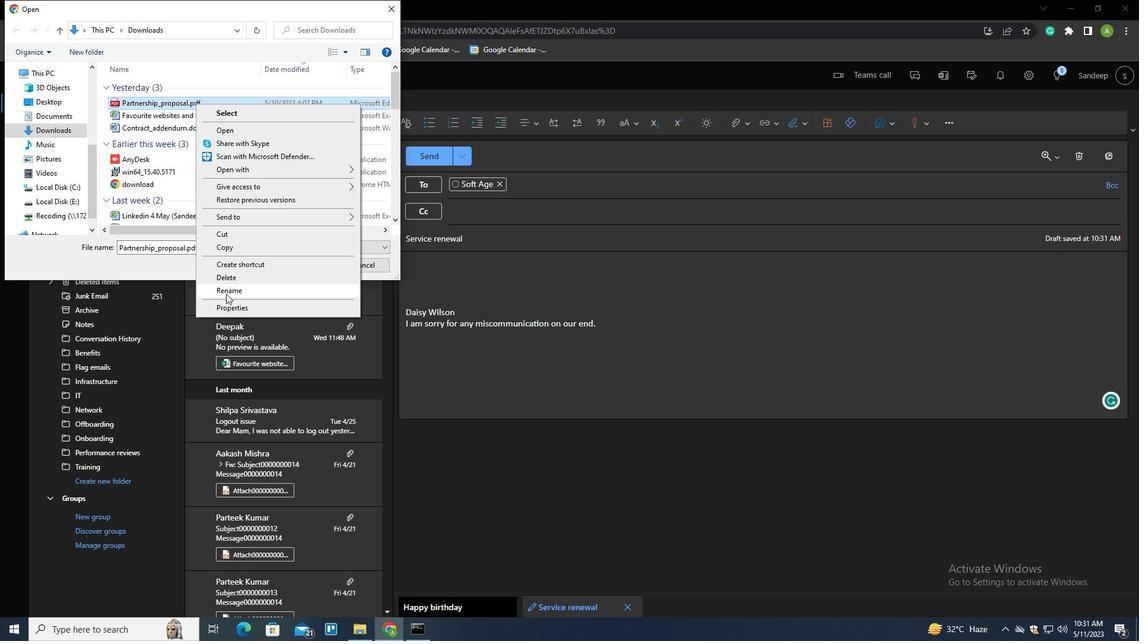 
Action: Mouse moved to (229, 264)
Screenshot: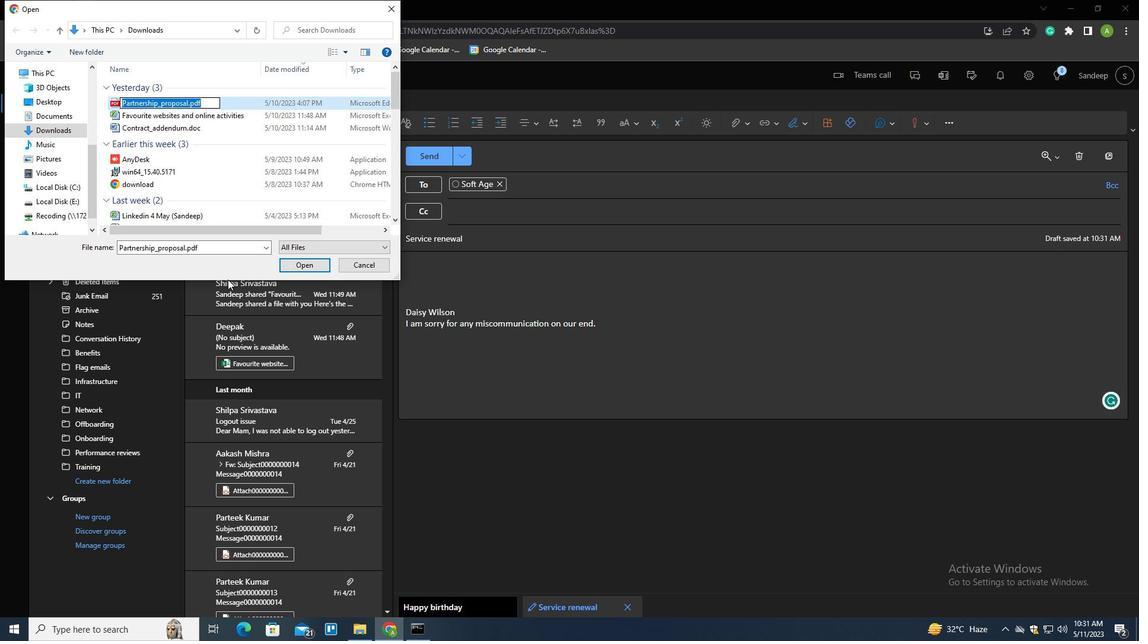 
Action: Key pressed <Key.shift><Key.shift><Key.shift><Key.shift><Key.shift><Key.shift><Key.shift><Key.shift><Key.shift><Key.shift><Key.shift><Key.shift><Key.shift><Key.shift><Key.shift><Key.shift><Key.shift><Key.shift><Key.shift><Key.shift><Key.shift><Key.shift><Key.shift><Key.shift><Key.shift><Key.shift><Key.shift><Key.shift><Key.shift><Key.shift><Key.shift><Key.shift><Key.shift><Key.shift><Key.shift><Key.shift><Key.shift><Key.shift><Key.shift><Key.shift><Key.shift><Key.shift><Key.shift><Key.shift><Key.shift><Key.shift><Key.shift><Key.shift><Key.shift><Key.shift><Key.shift><Key.shift><Key.shift><Key.shift><Key.shift><Key.shift><Key.shift><Key.shift><Key.shift><Key.shift><Key.shift><Key.shift><Key.shift><Key.shift><Key.shift><Key.shift><Key.shift><Key.shift><Key.shift><Key.shift><Key.shift><Key.shift><Key.shift><Key.shift><Key.shift><Key.shift><Key.shift><Key.shift><Key.shift><Key.shift><Key.shift><Key.shift><Key.shift><Key.shift><Key.shift><Key.shift><Key.shift><Key.shift><Key.shift><Key.shift><Key.shift><Key.shift><Key.shift><Key.shift><Key.shift><Key.shift><Key.shift><Key.shift><Key.shift><Key.shift><Key.shift><Key.shift><Key.shift><Key.shift><Key.shift><Key.shift><Key.shift><Key.shift><Key.shift><Key.shift><Key.shift><Key.shift><Key.shift><Key.shift><Key.shift><Key.shift><Key.shift><Key.shift><Key.shift><Key.shift><Key.shift><Key.shift><Key.shift><Key.shift><Key.shift><Key.shift><Key.shift><Key.shift>DATA<Key.shift>_SHEET.PDF<Key.enter>
Screenshot: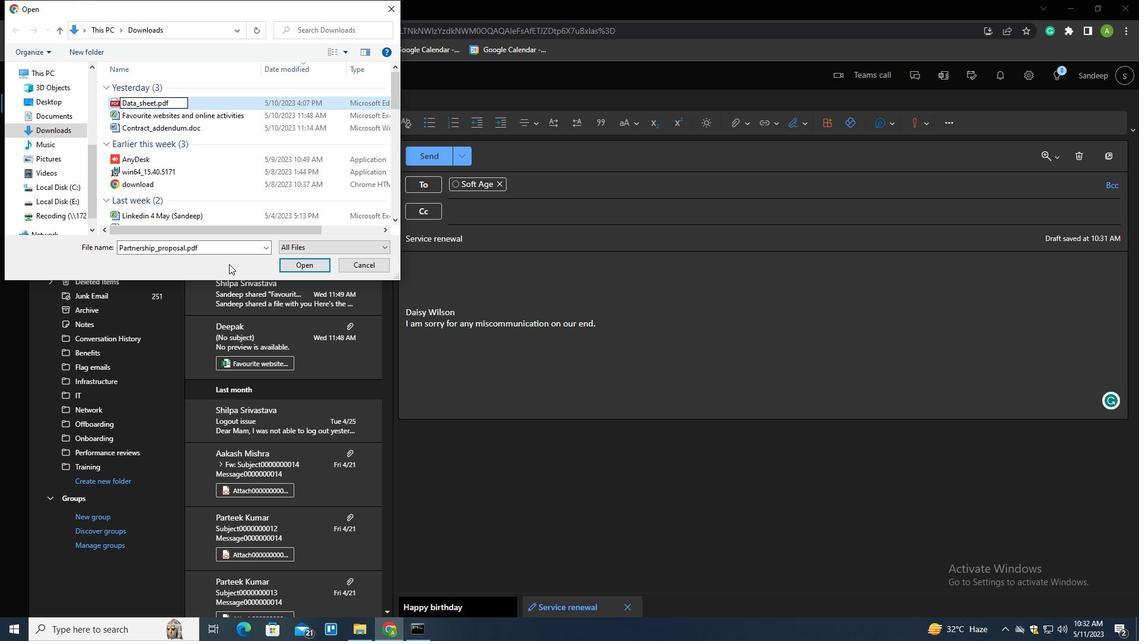 
Action: Mouse moved to (195, 102)
Screenshot: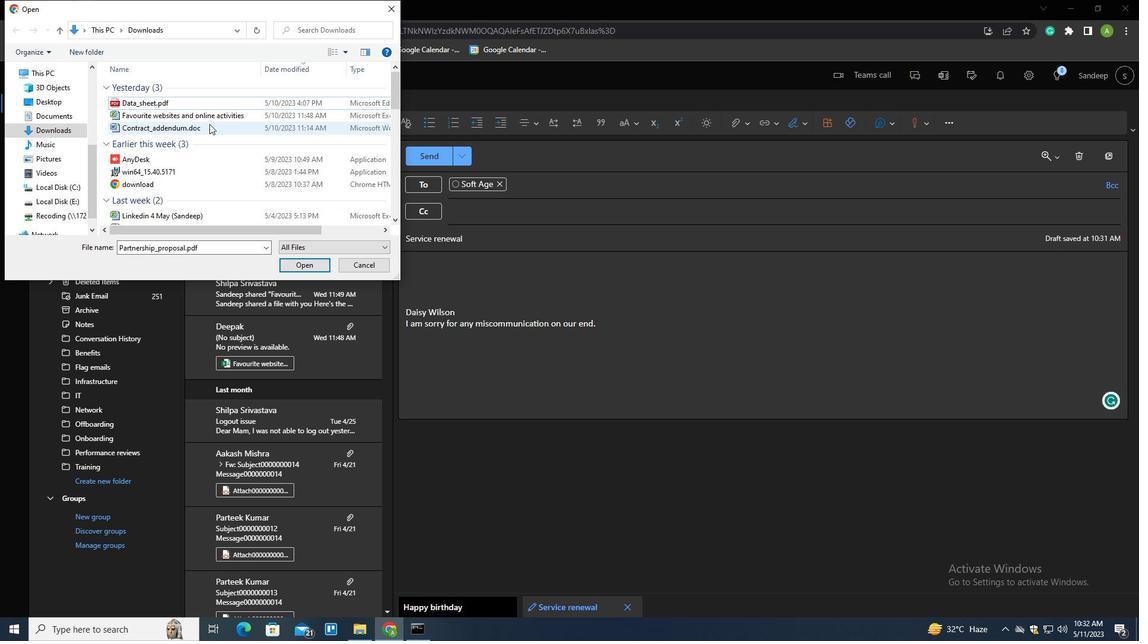 
Action: Mouse pressed left at (195, 102)
Screenshot: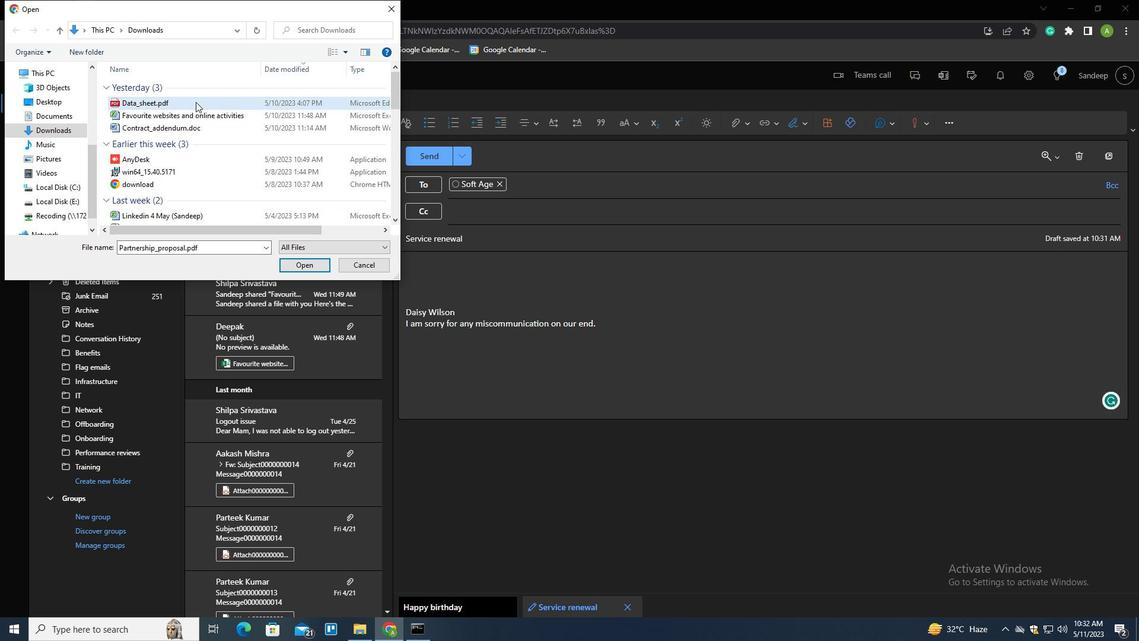 
Action: Mouse moved to (295, 262)
Screenshot: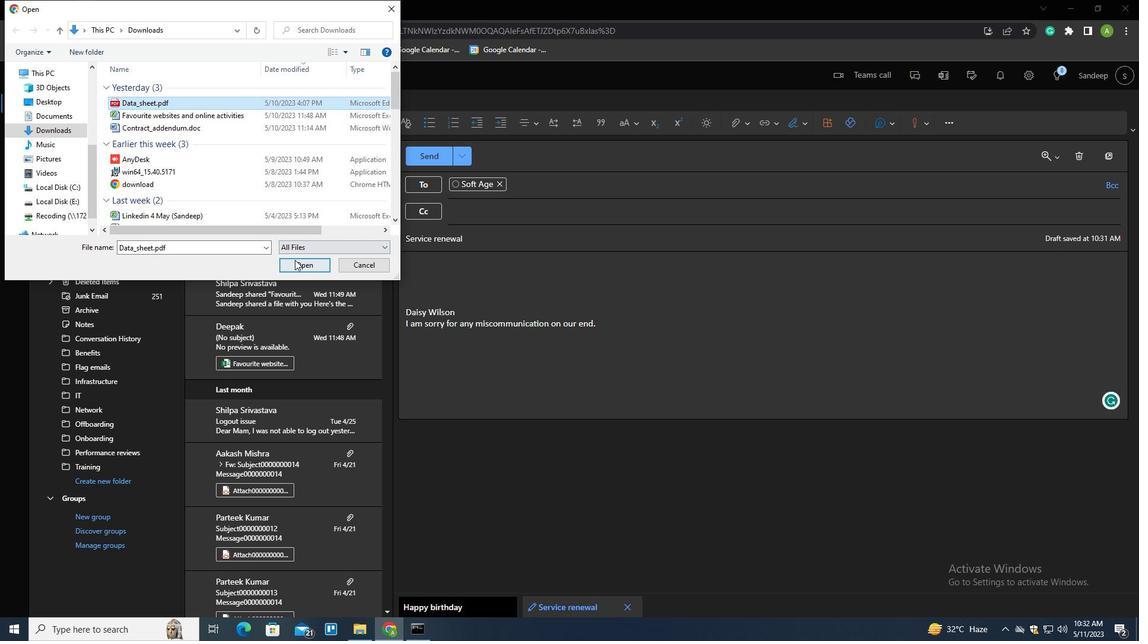 
Action: Mouse pressed left at (295, 262)
Screenshot: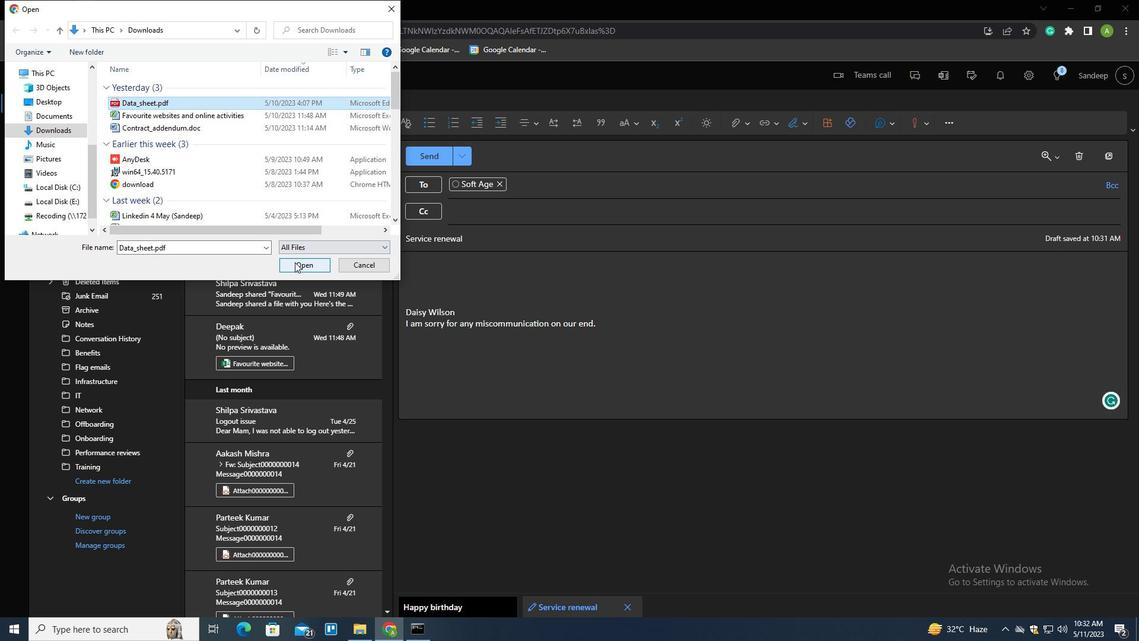 
Action: Mouse moved to (442, 161)
Screenshot: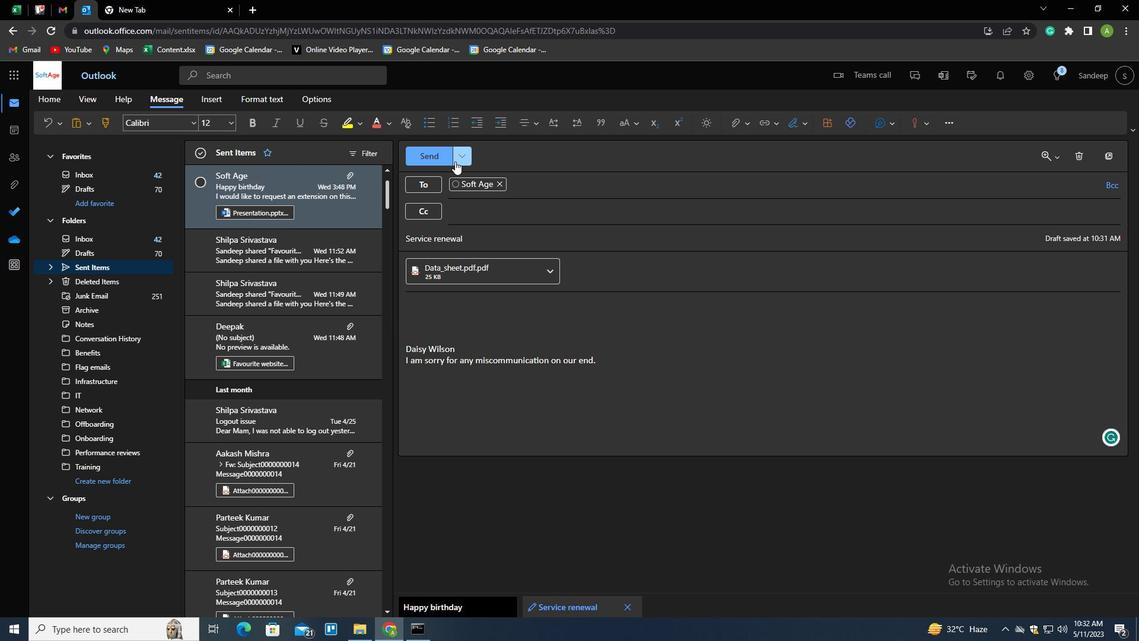 
Action: Mouse pressed left at (442, 161)
Screenshot: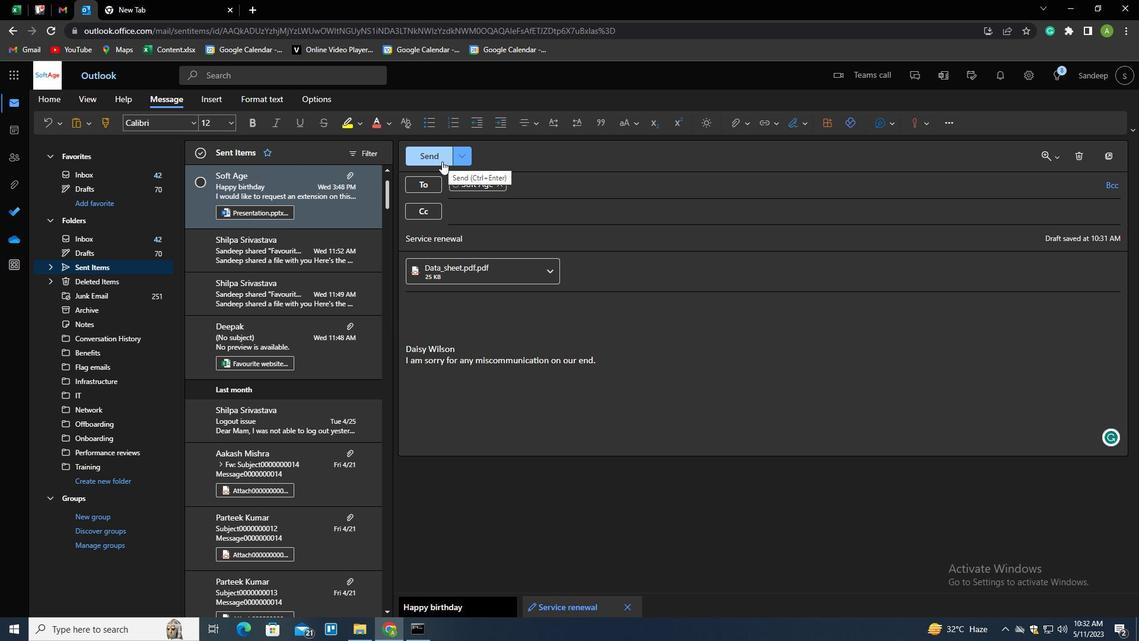 
Action: Mouse moved to (110, 266)
Screenshot: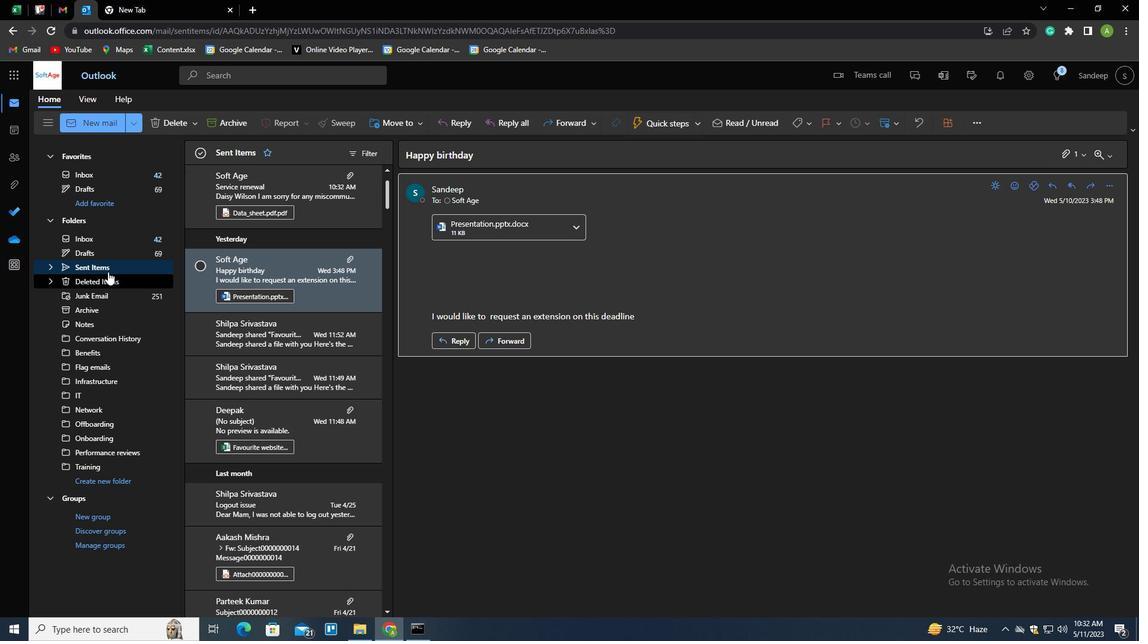 
Action: Mouse pressed left at (110, 266)
Screenshot: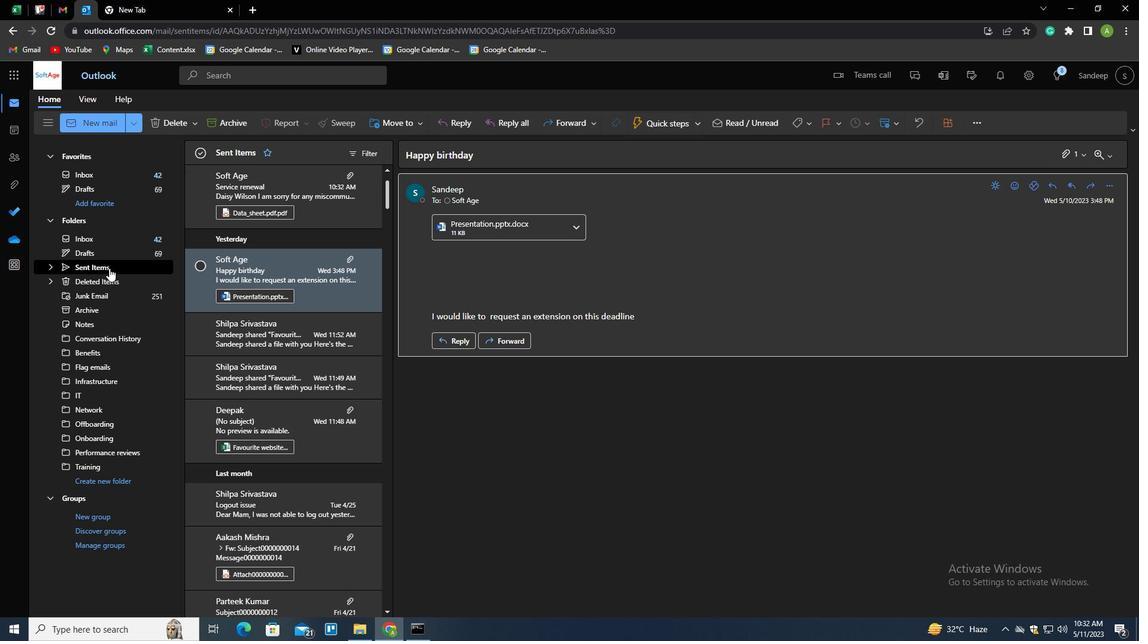 
Action: Mouse moved to (293, 191)
Screenshot: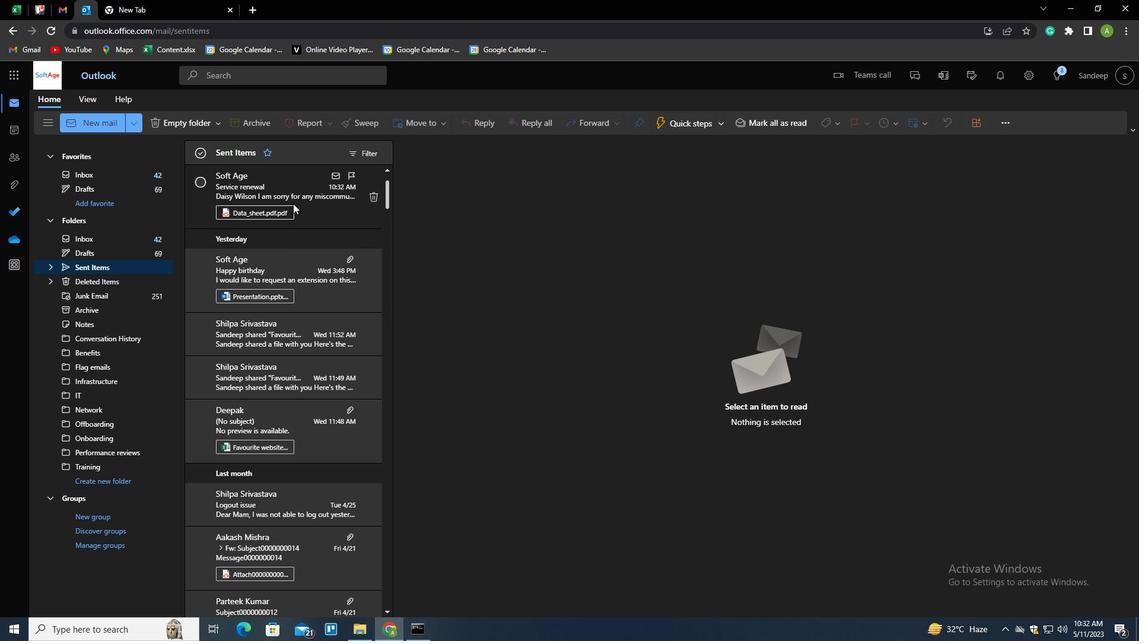 
Action: Mouse pressed right at (293, 191)
Screenshot: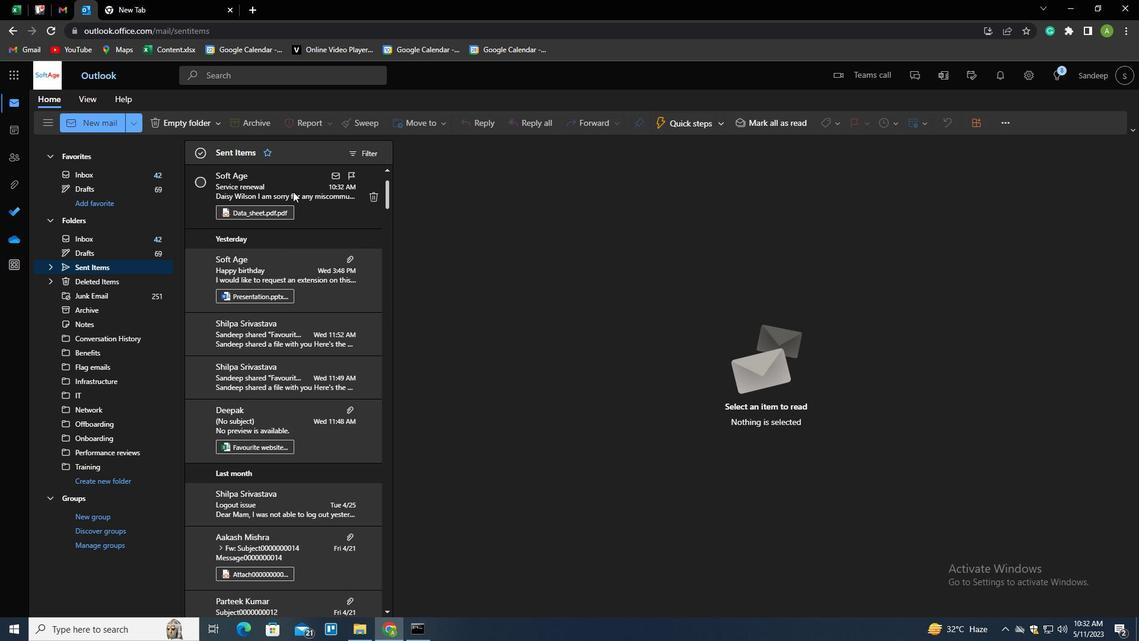 
Action: Mouse moved to (319, 237)
Screenshot: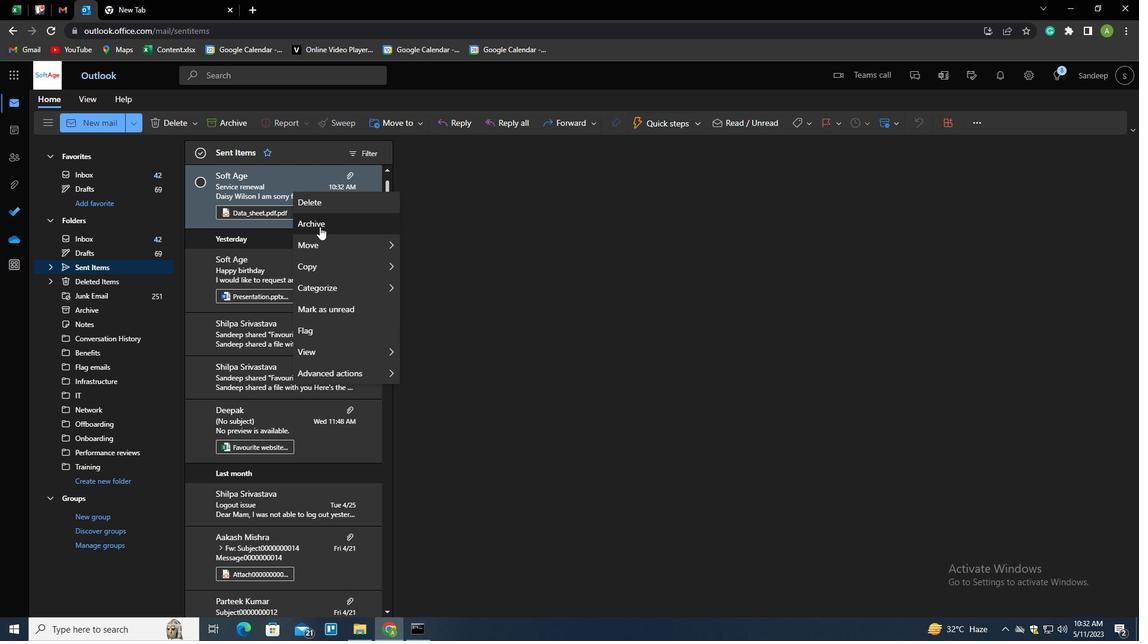
Action: Mouse pressed left at (319, 237)
Screenshot: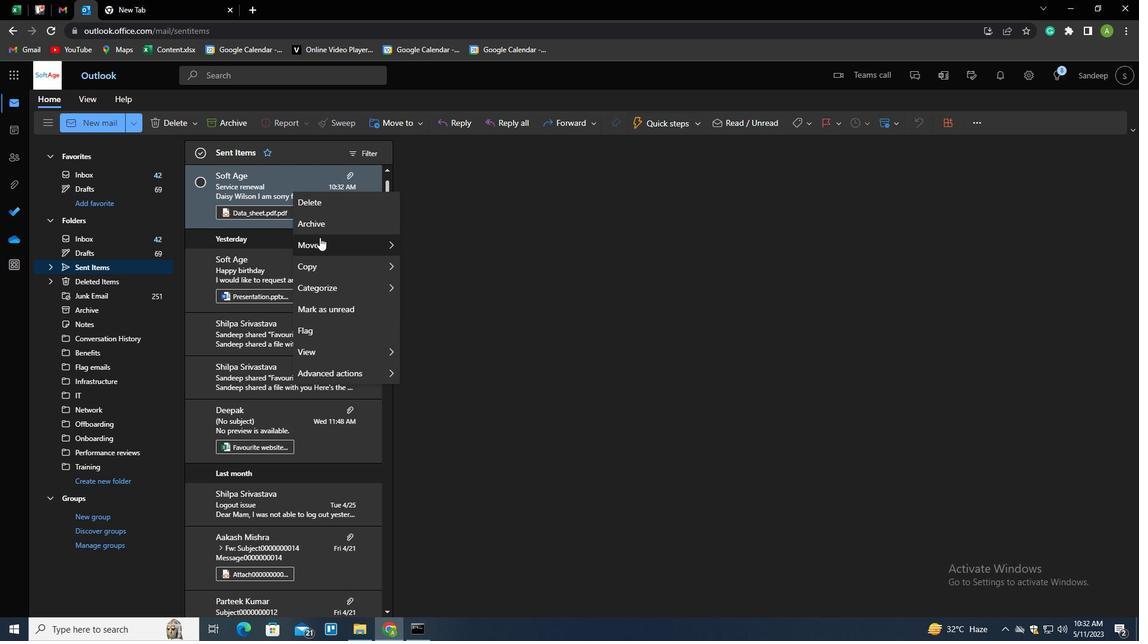 
Action: Mouse moved to (452, 245)
Screenshot: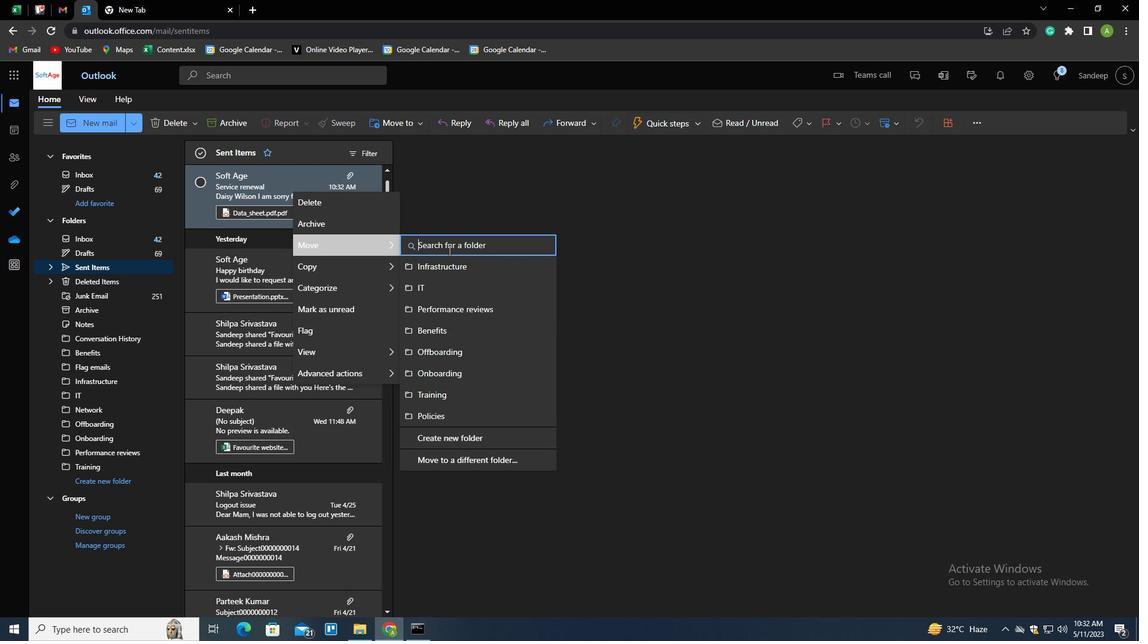 
Action: Mouse pressed left at (452, 245)
Screenshot: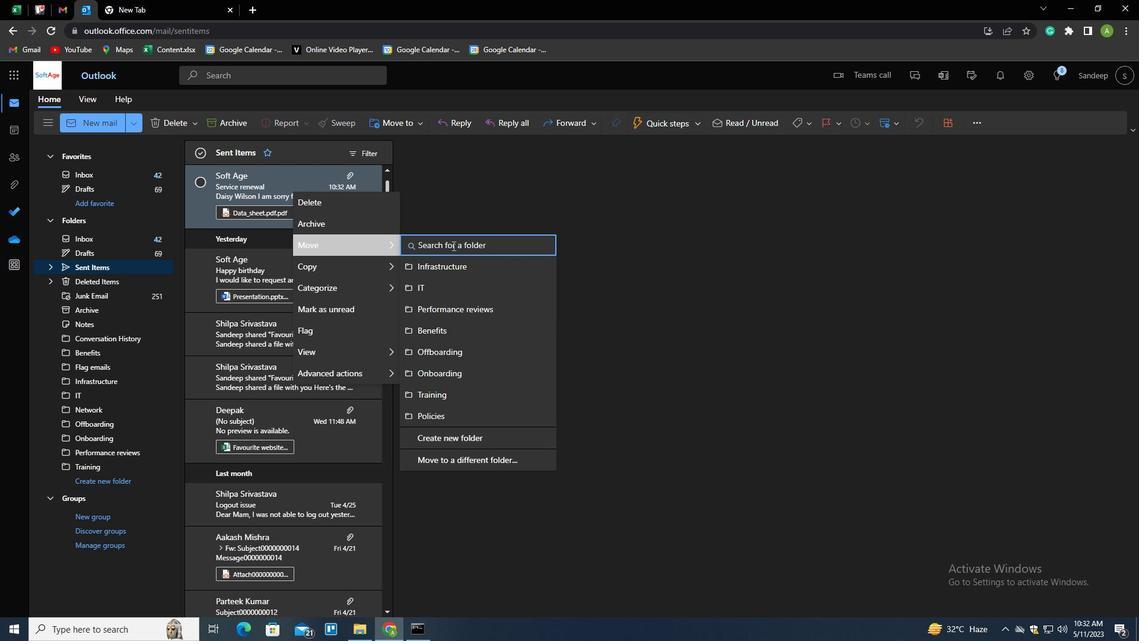
Action: Key pressed <Key.shift>NET
Screenshot: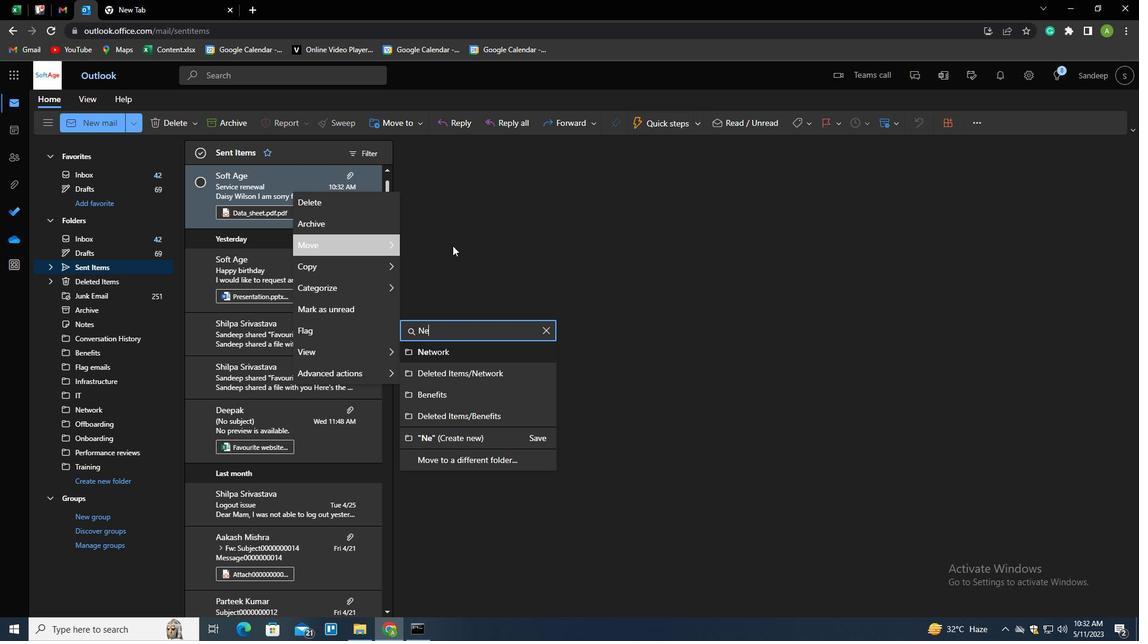 
Action: Mouse moved to (439, 390)
Screenshot: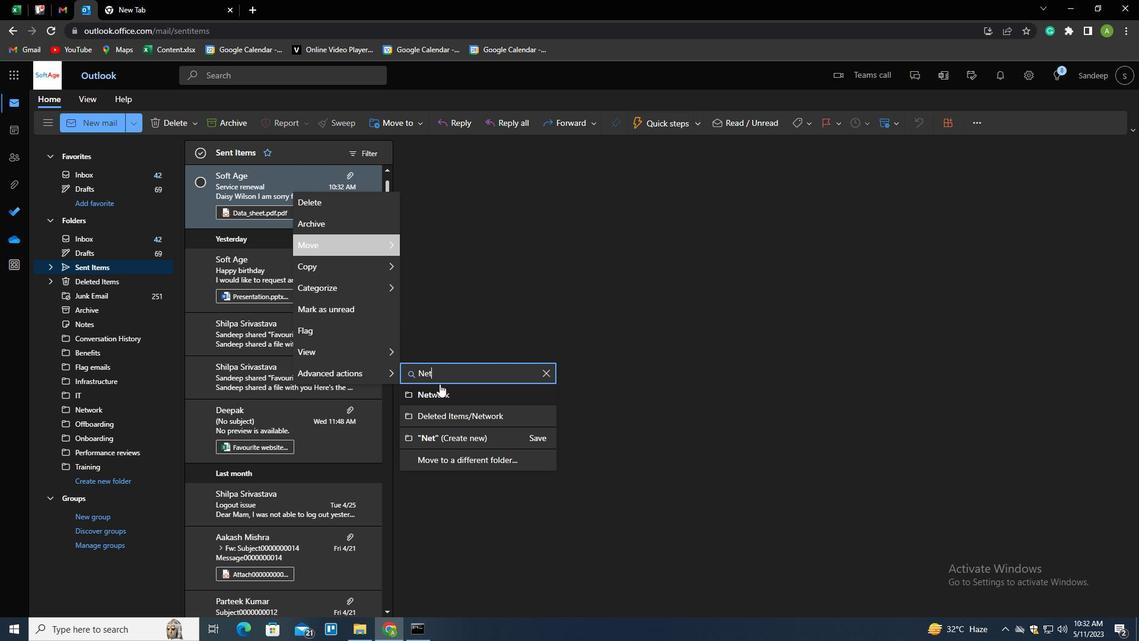 
Action: Mouse pressed left at (439, 390)
Screenshot: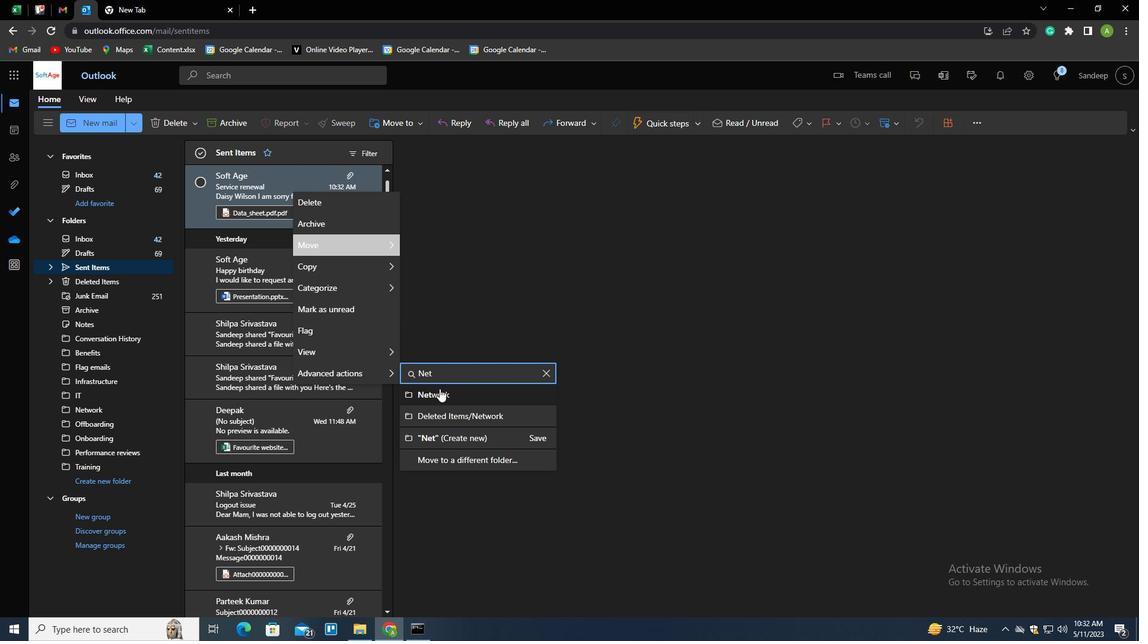 
